 Task: For heading Calibri with Bold.  font size for heading24,  'Change the font style of data to'Bell MT.  and font size to 16,  Change the alignment of both headline & data to Align middle & Align Center.  In the sheet  Budget Analysis Toolbook
Action: Mouse moved to (150, 130)
Screenshot: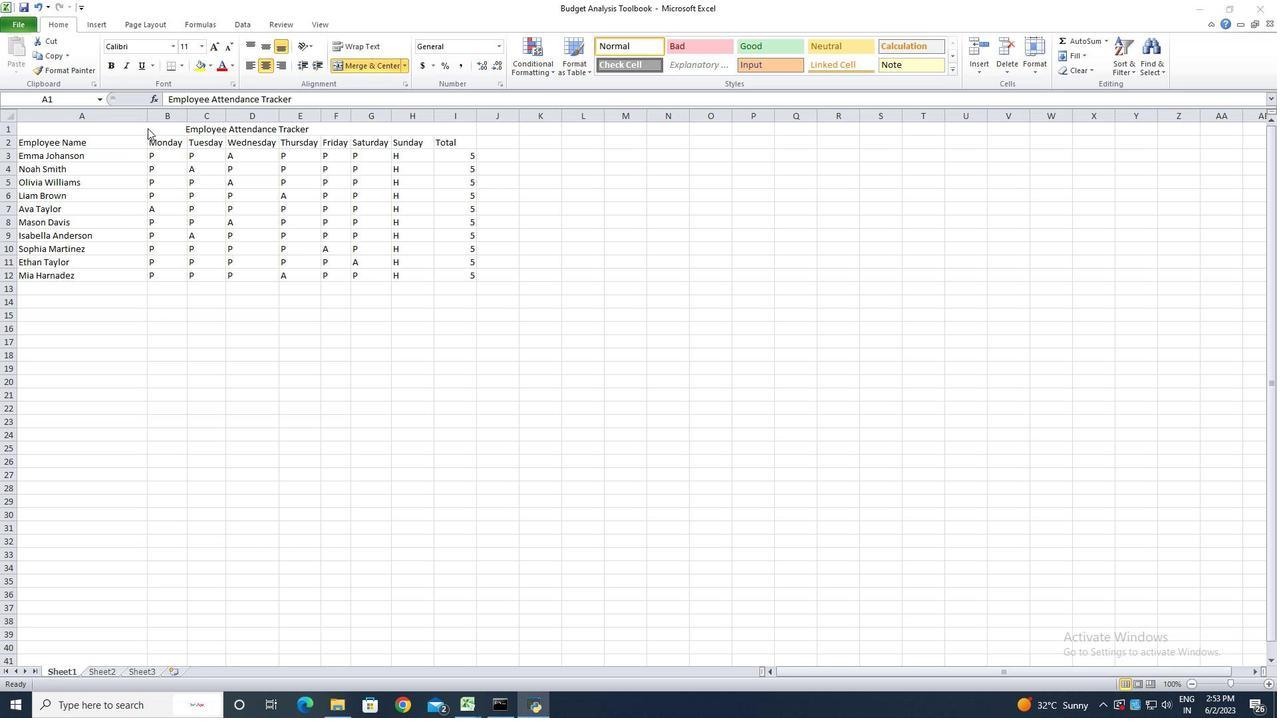 
Action: Mouse pressed left at (150, 130)
Screenshot: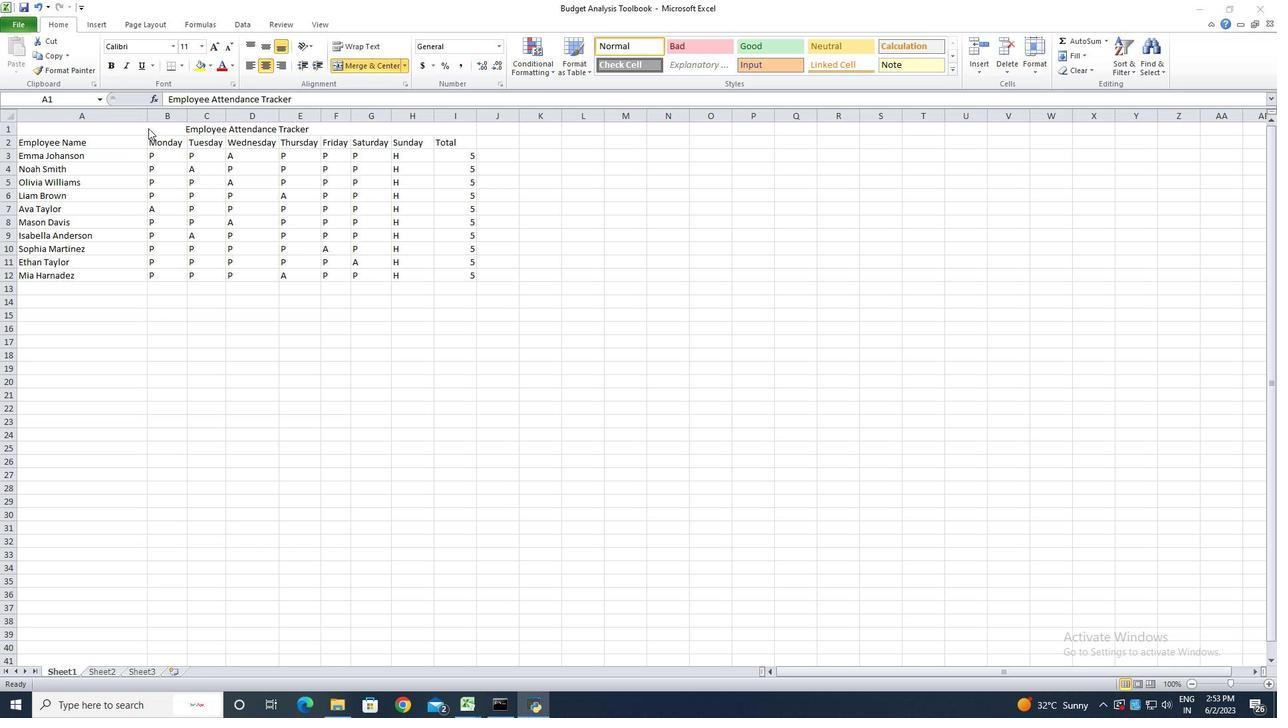 
Action: Mouse moved to (175, 45)
Screenshot: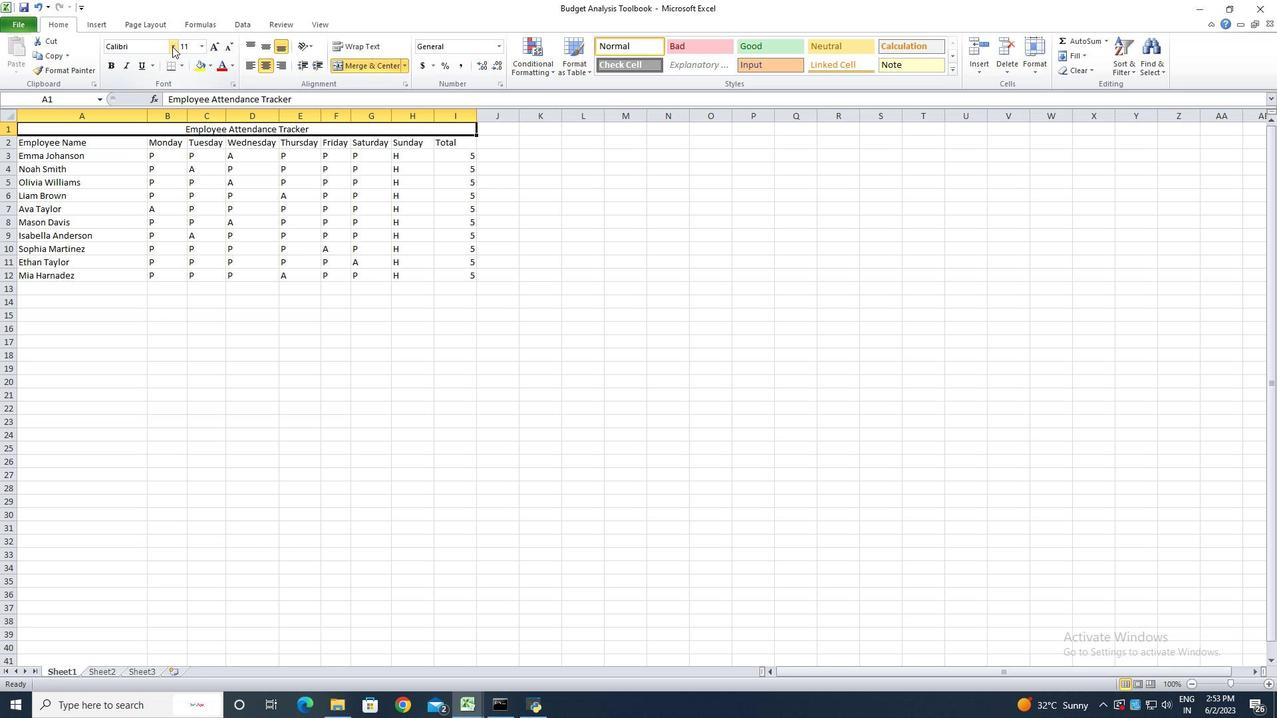 
Action: Mouse pressed left at (175, 45)
Screenshot: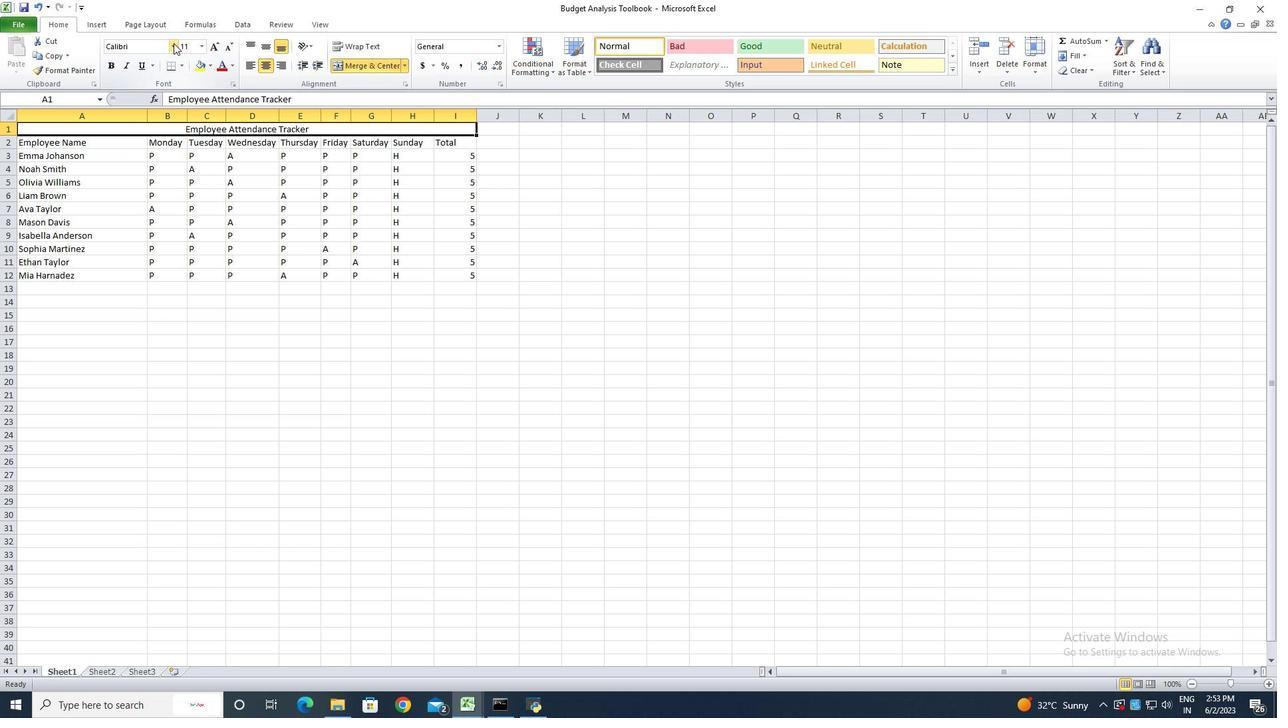 
Action: Mouse moved to (160, 93)
Screenshot: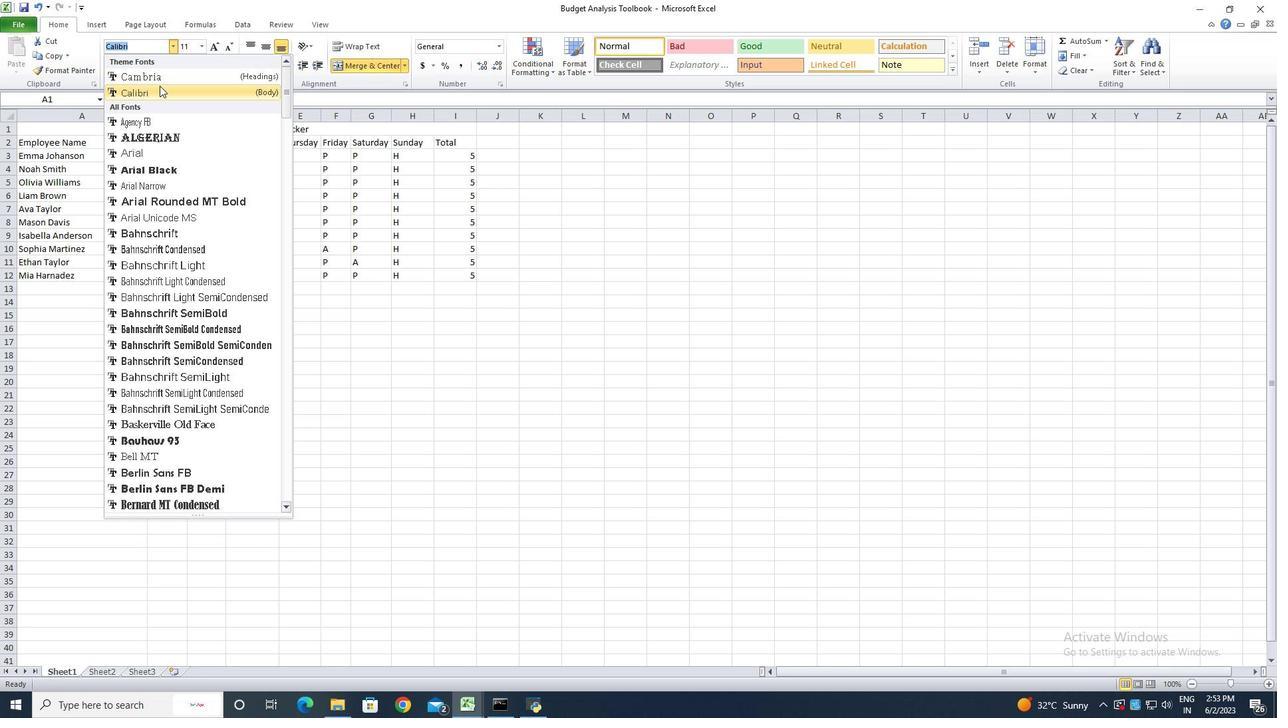 
Action: Mouse pressed left at (160, 93)
Screenshot: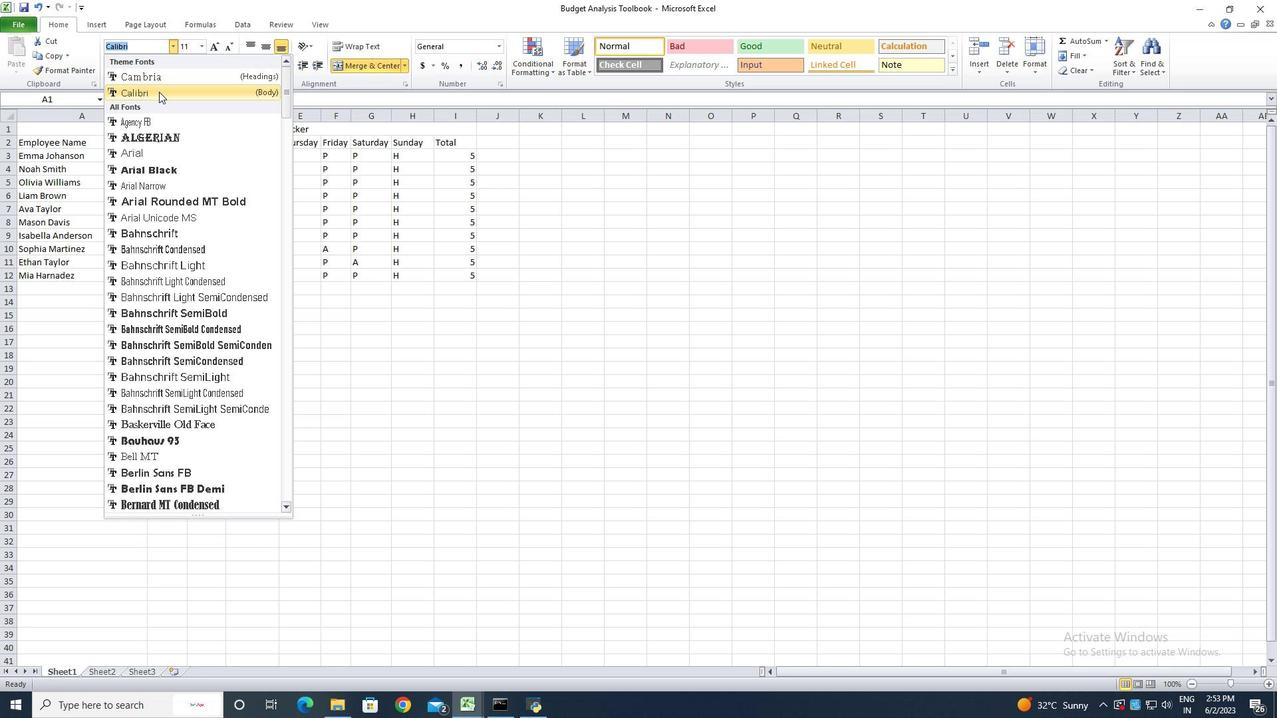 
Action: Mouse moved to (116, 71)
Screenshot: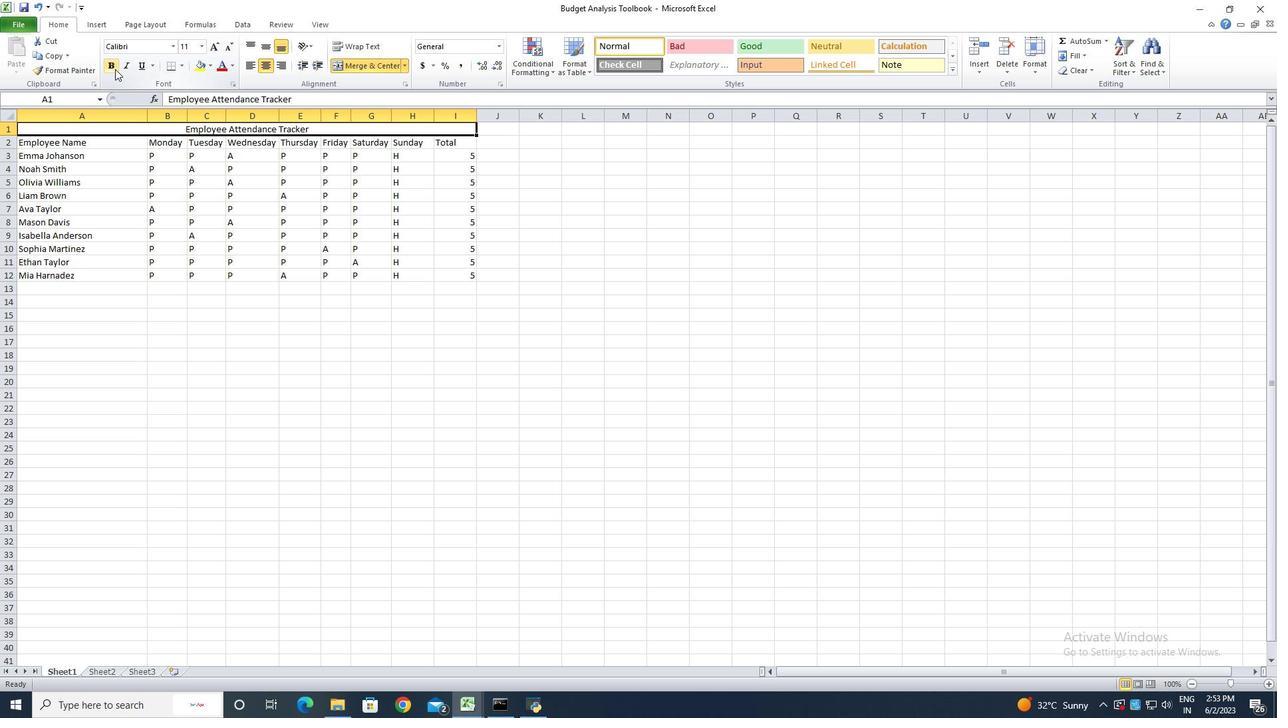 
Action: Mouse pressed left at (116, 71)
Screenshot: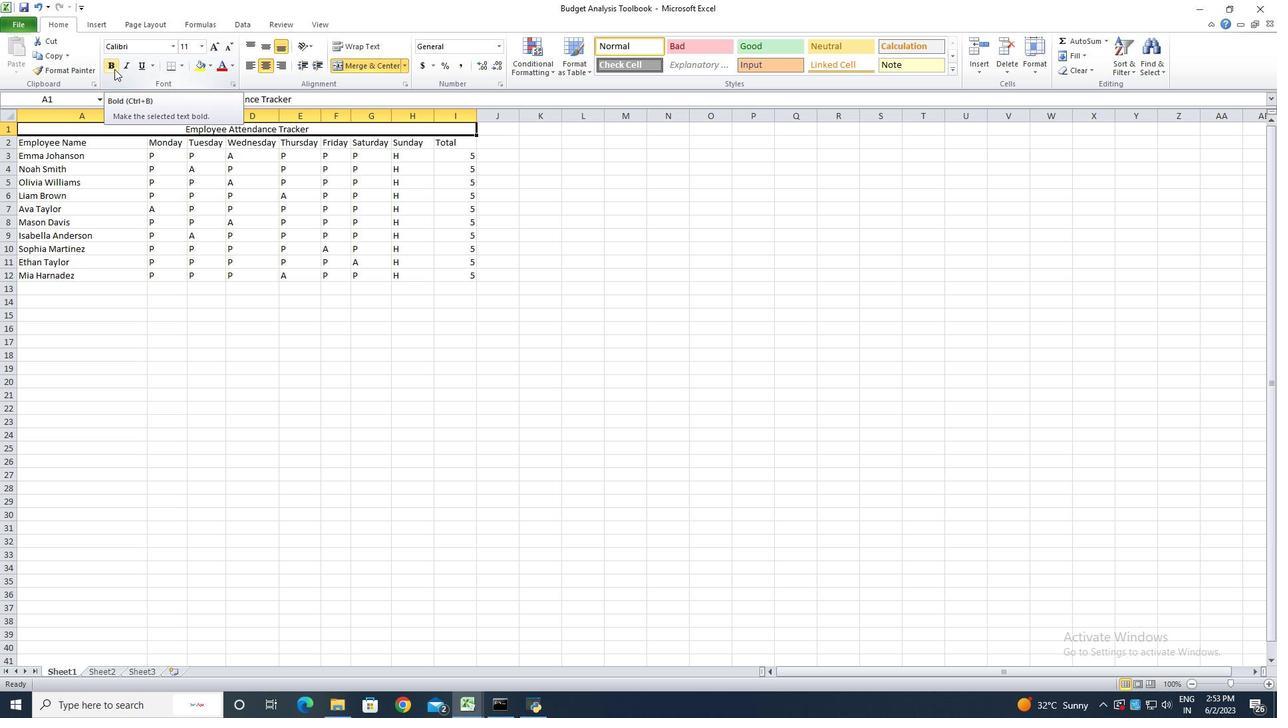 
Action: Mouse moved to (218, 49)
Screenshot: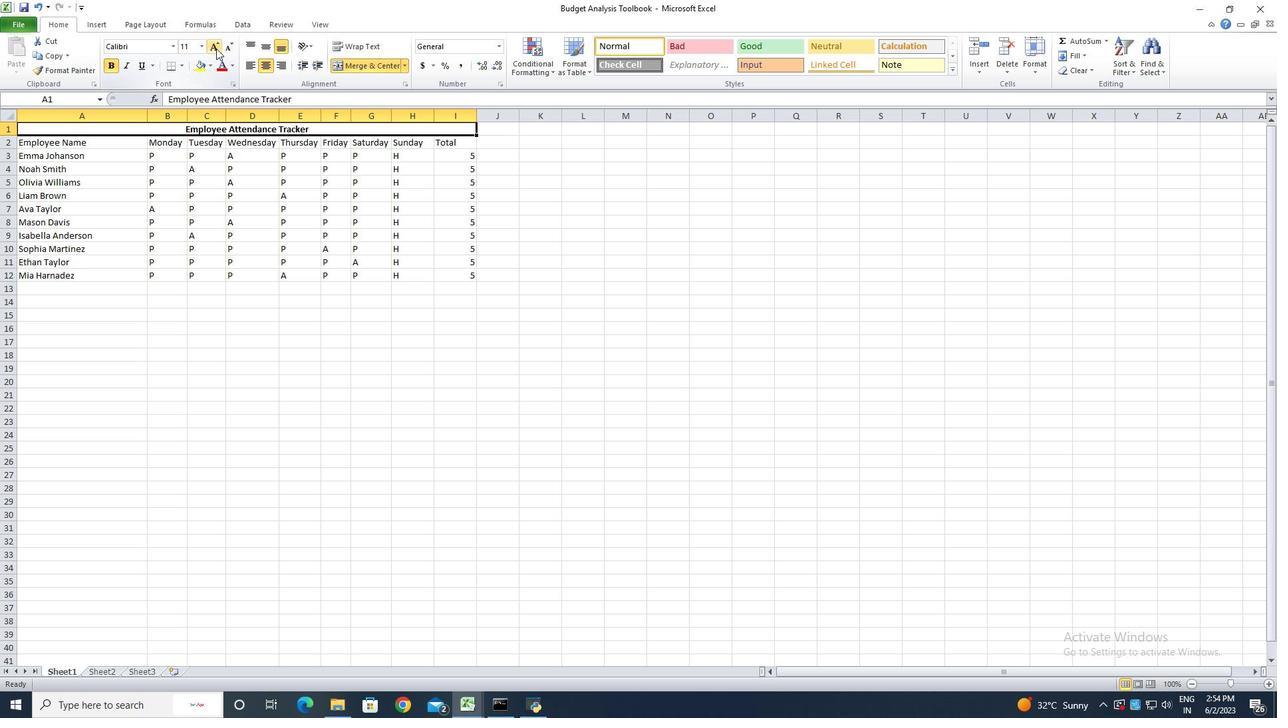 
Action: Mouse pressed left at (218, 49)
Screenshot: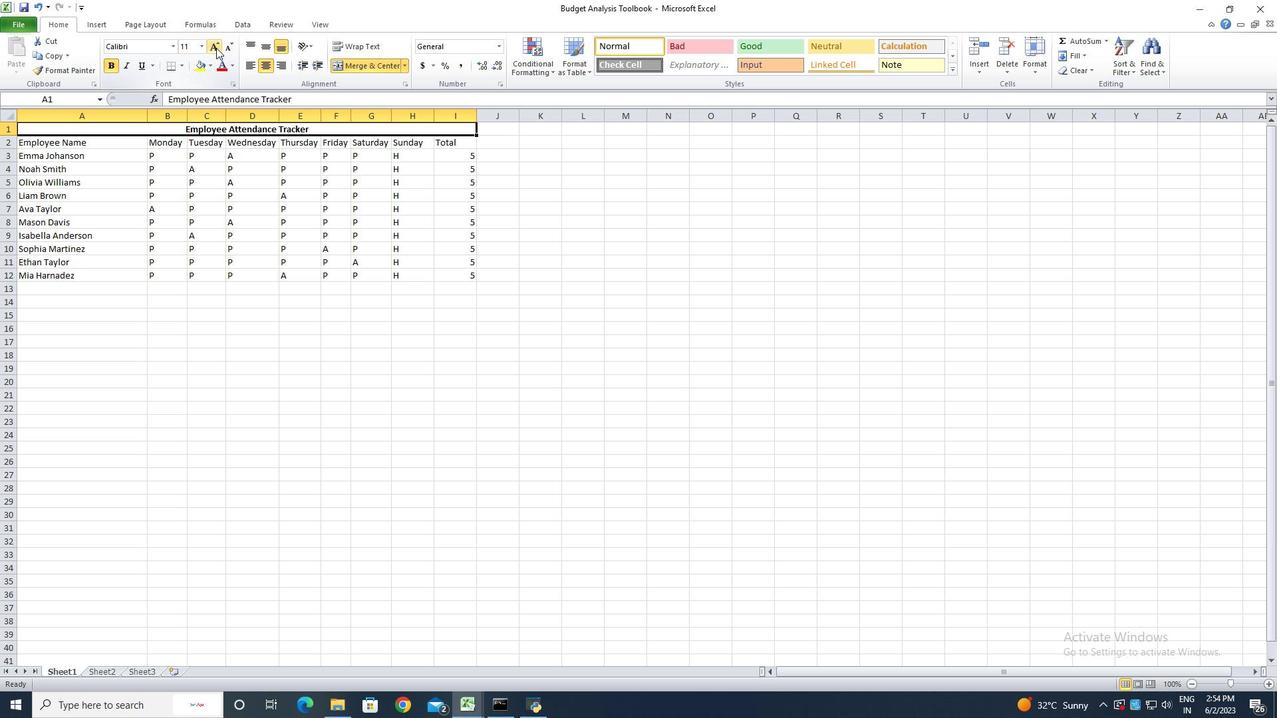 
Action: Mouse pressed left at (218, 49)
Screenshot: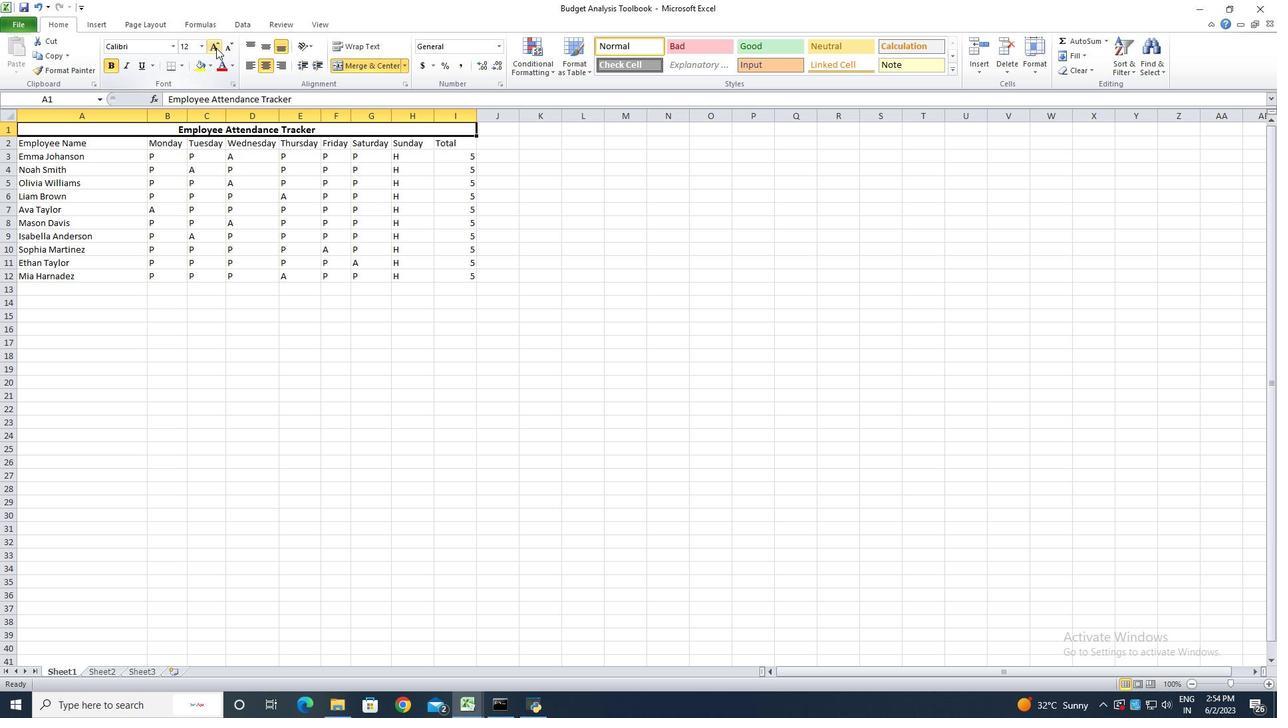 
Action: Mouse pressed left at (218, 49)
Screenshot: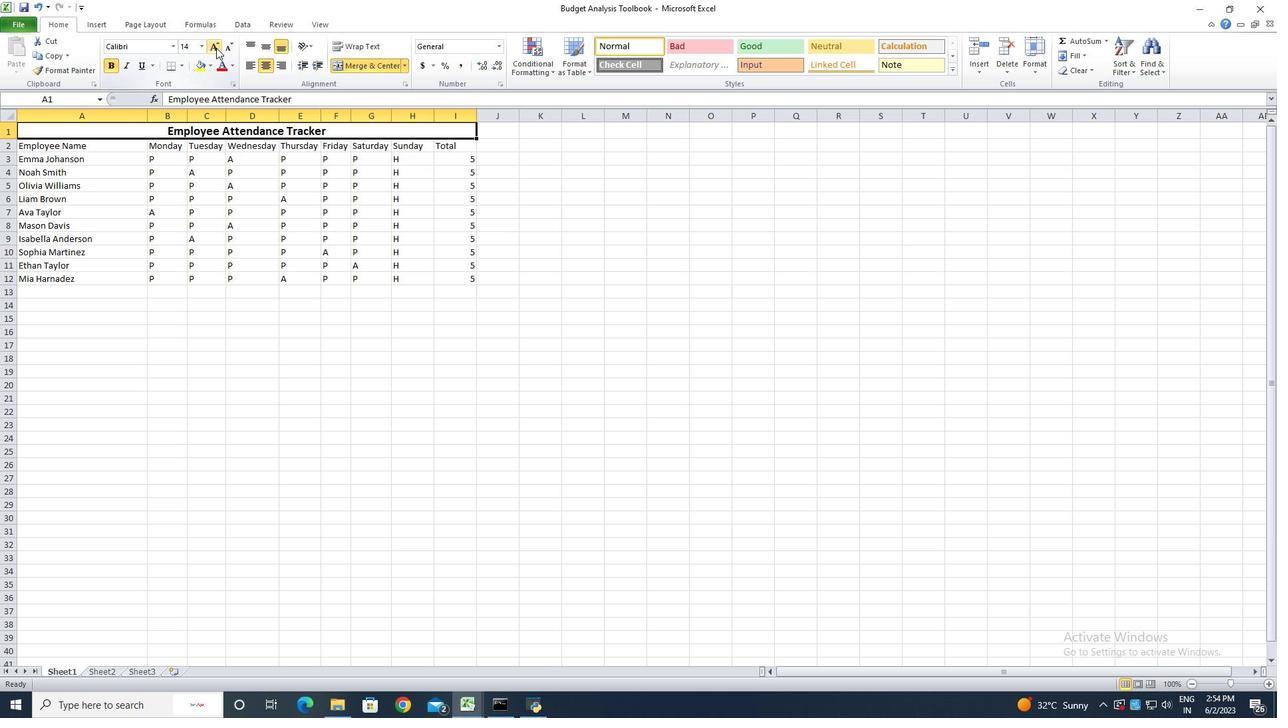 
Action: Mouse pressed left at (218, 49)
Screenshot: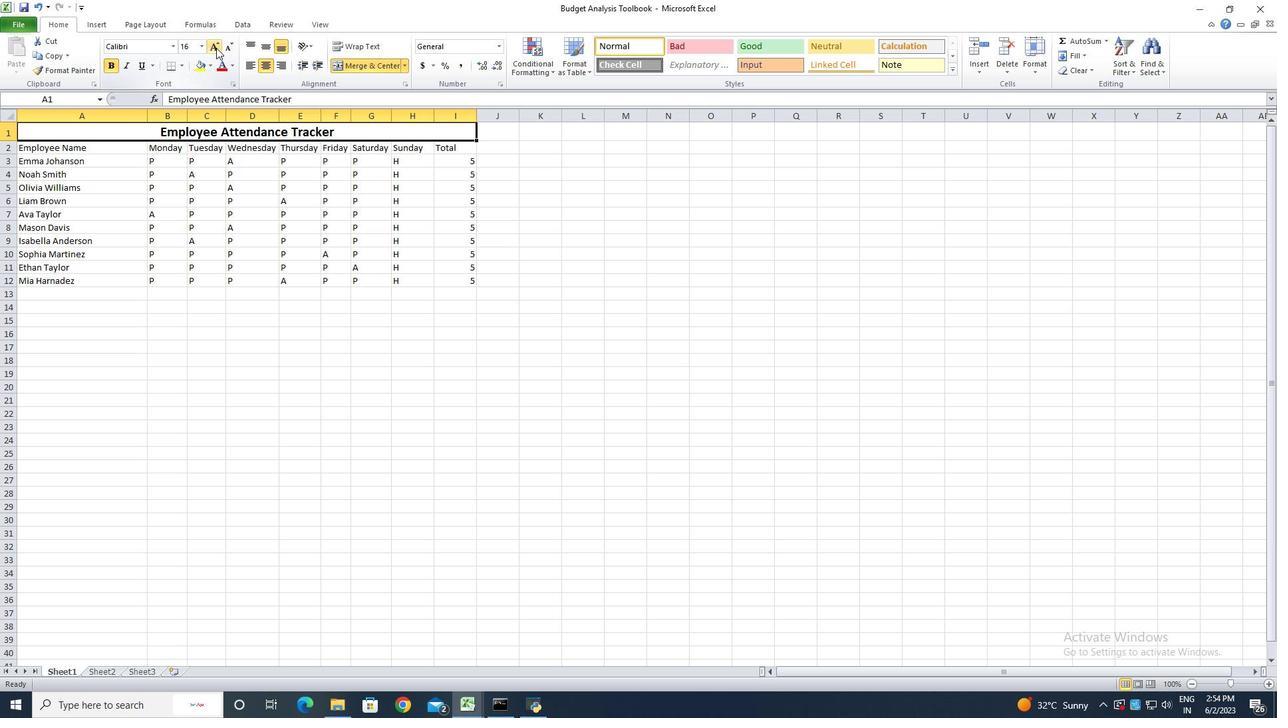 
Action: Mouse pressed left at (218, 49)
Screenshot: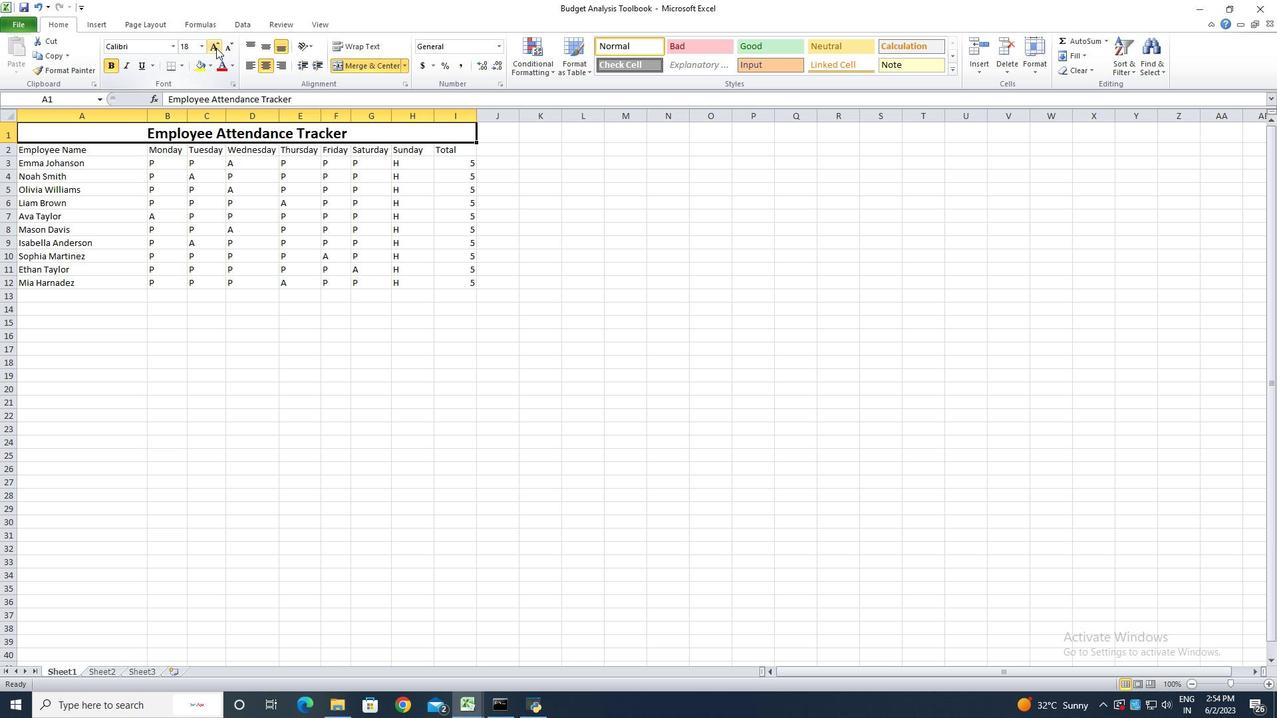 
Action: Mouse pressed left at (218, 49)
Screenshot: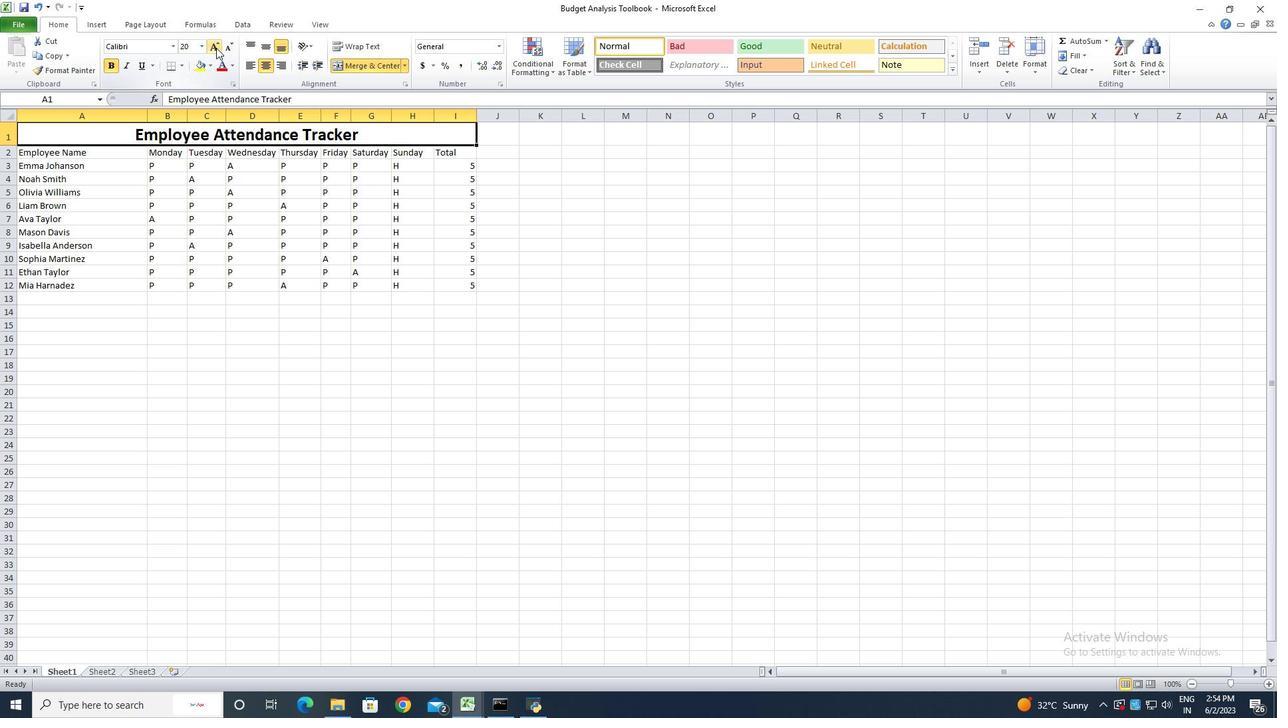 
Action: Mouse pressed left at (218, 49)
Screenshot: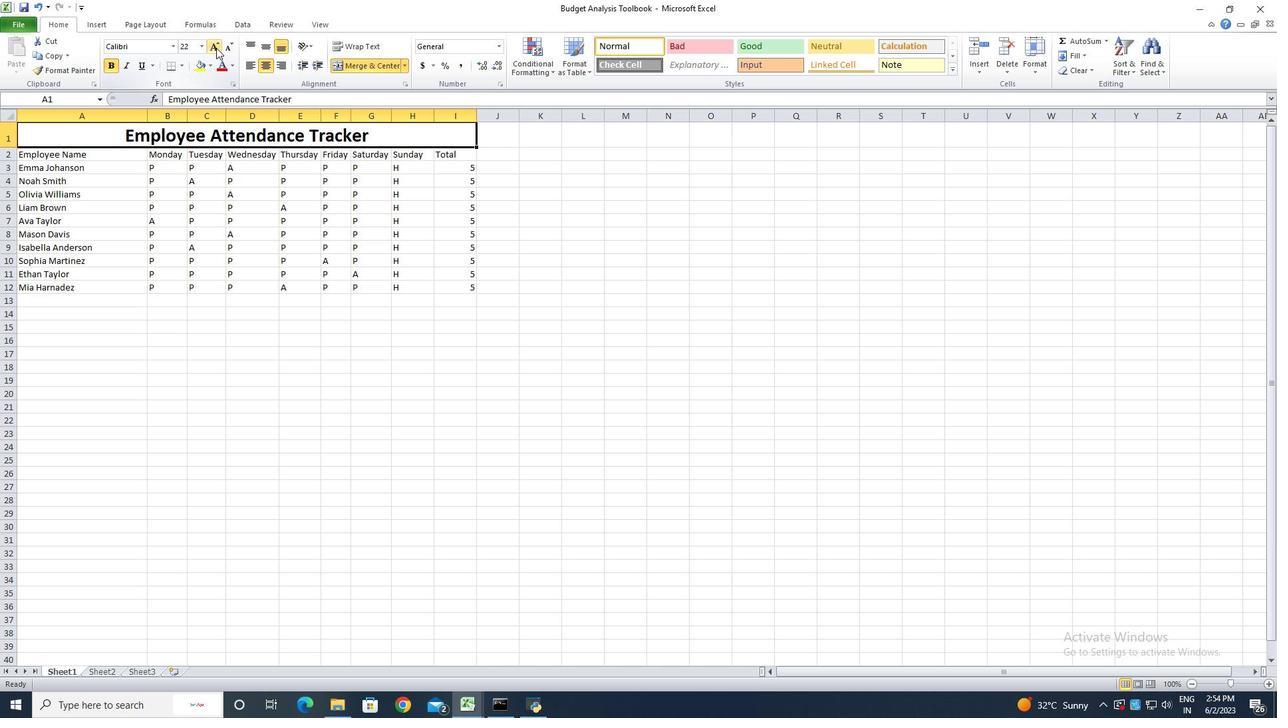 
Action: Mouse moved to (184, 421)
Screenshot: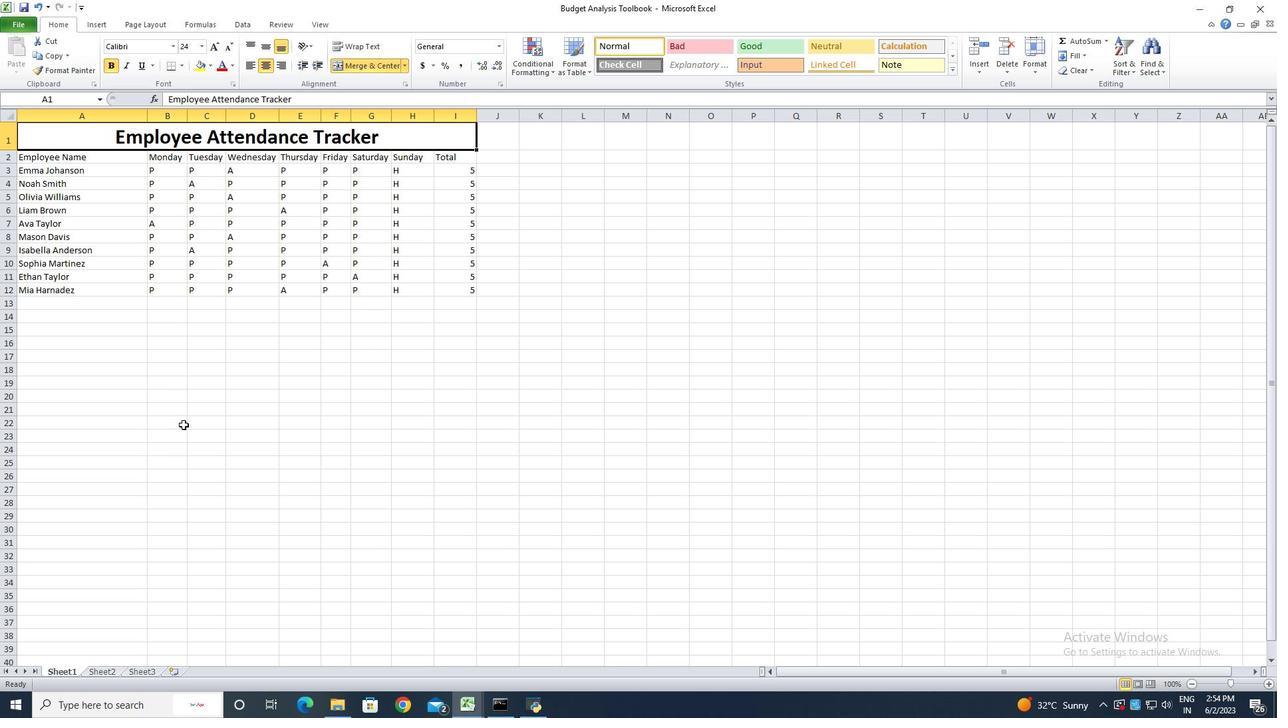 
Action: Mouse pressed left at (184, 421)
Screenshot: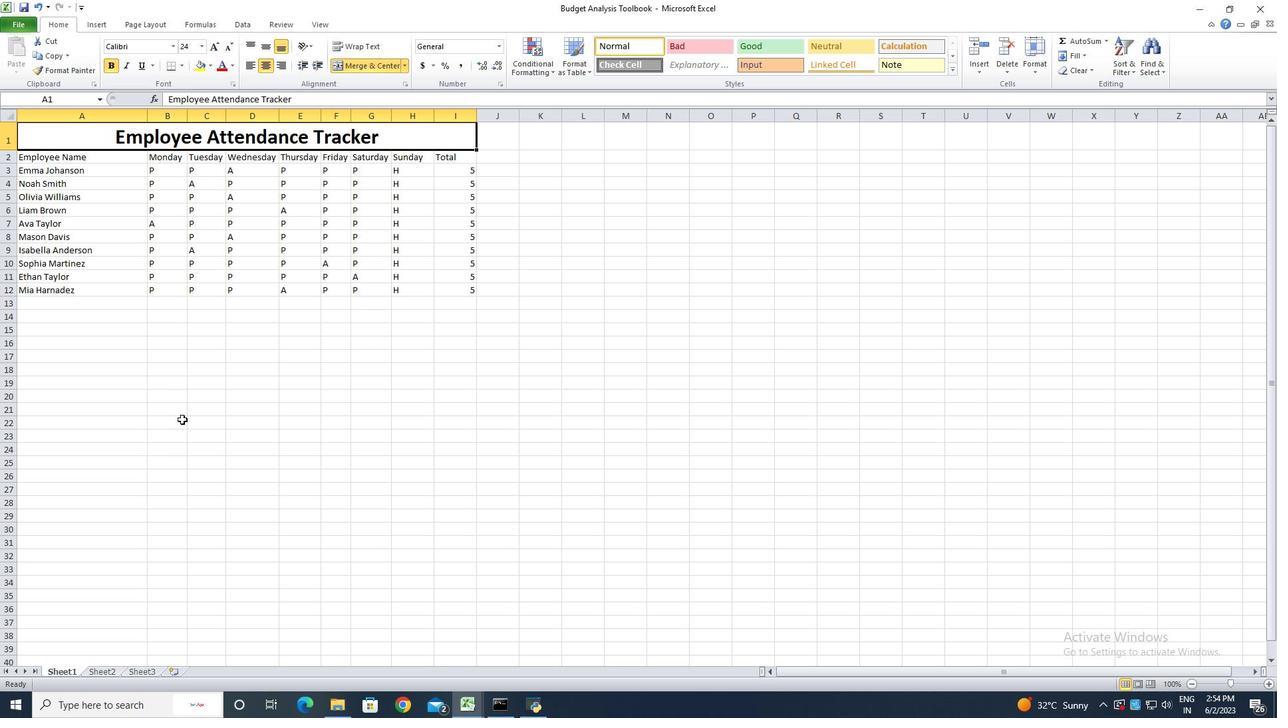 
Action: Mouse moved to (65, 161)
Screenshot: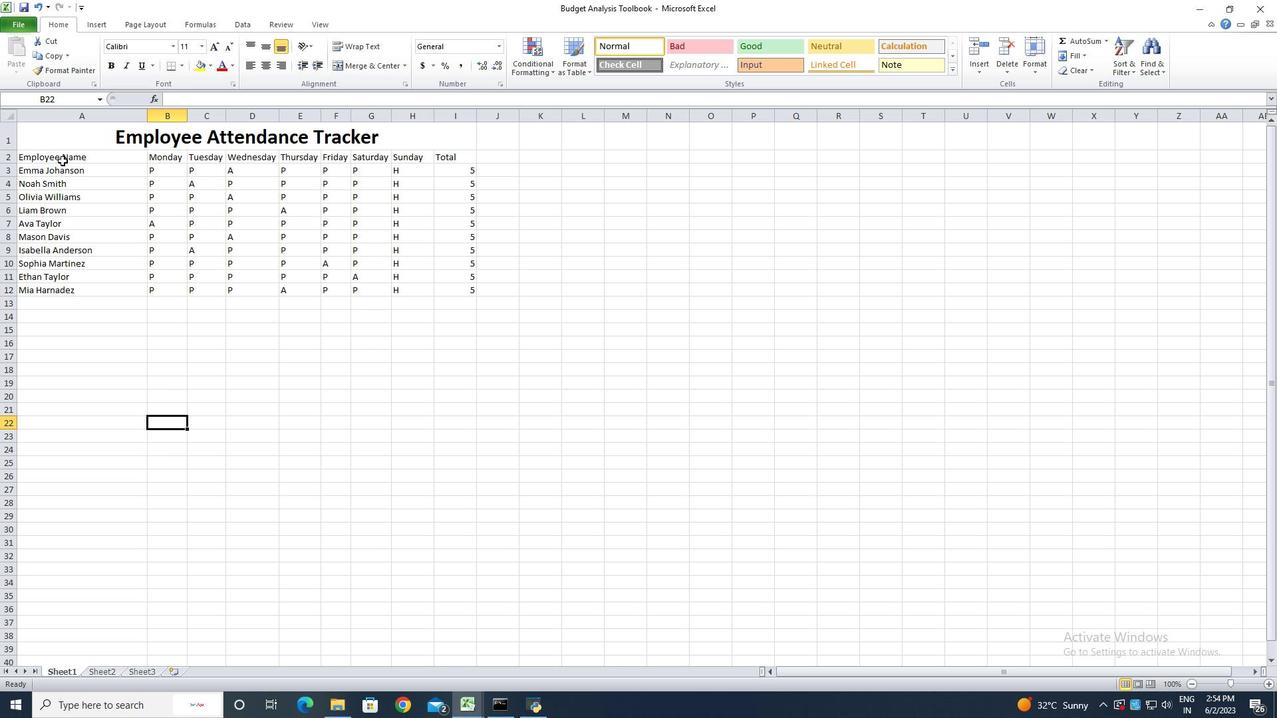 
Action: Mouse pressed left at (65, 161)
Screenshot: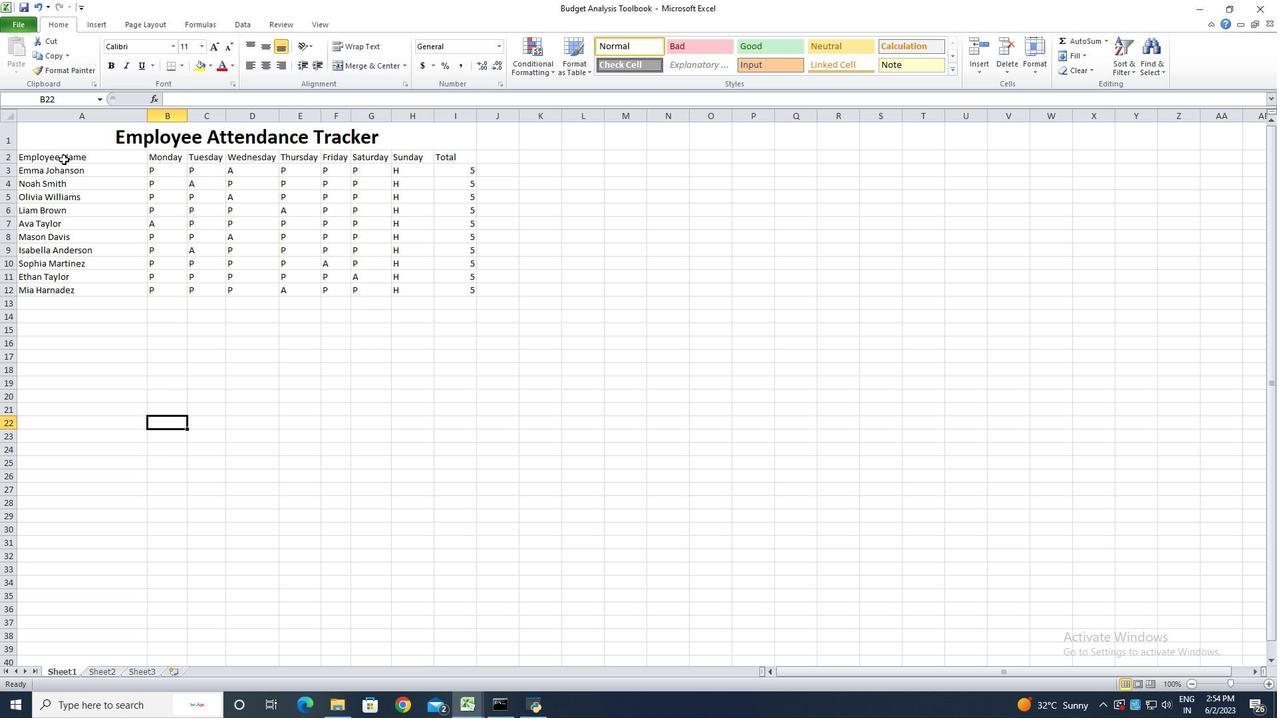 
Action: Mouse moved to (172, 53)
Screenshot: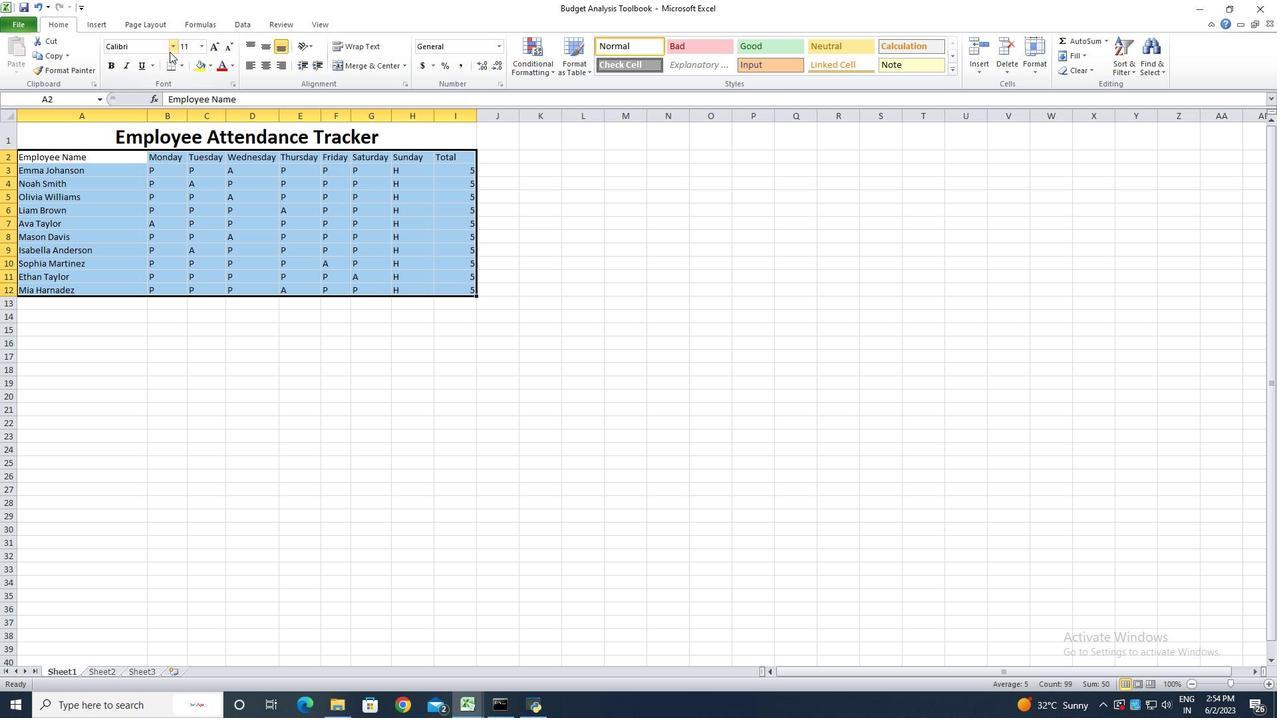 
Action: Mouse pressed left at (172, 53)
Screenshot: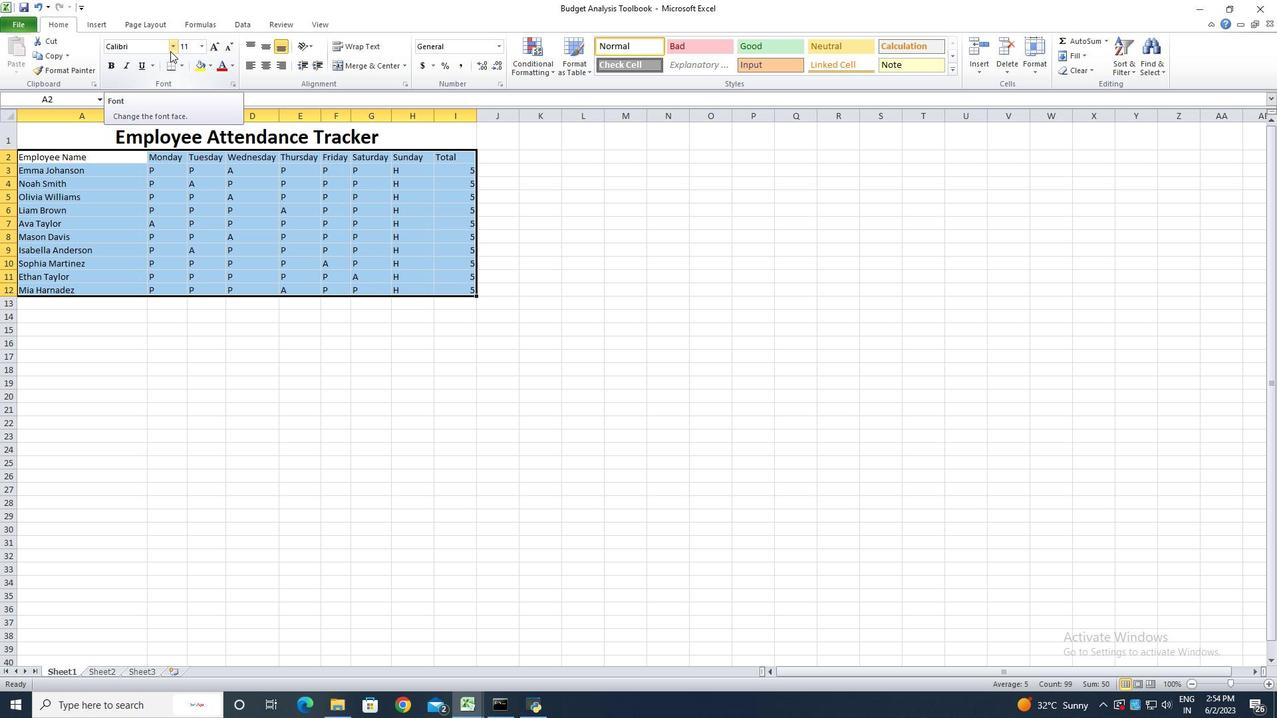 
Action: Mouse moved to (154, 458)
Screenshot: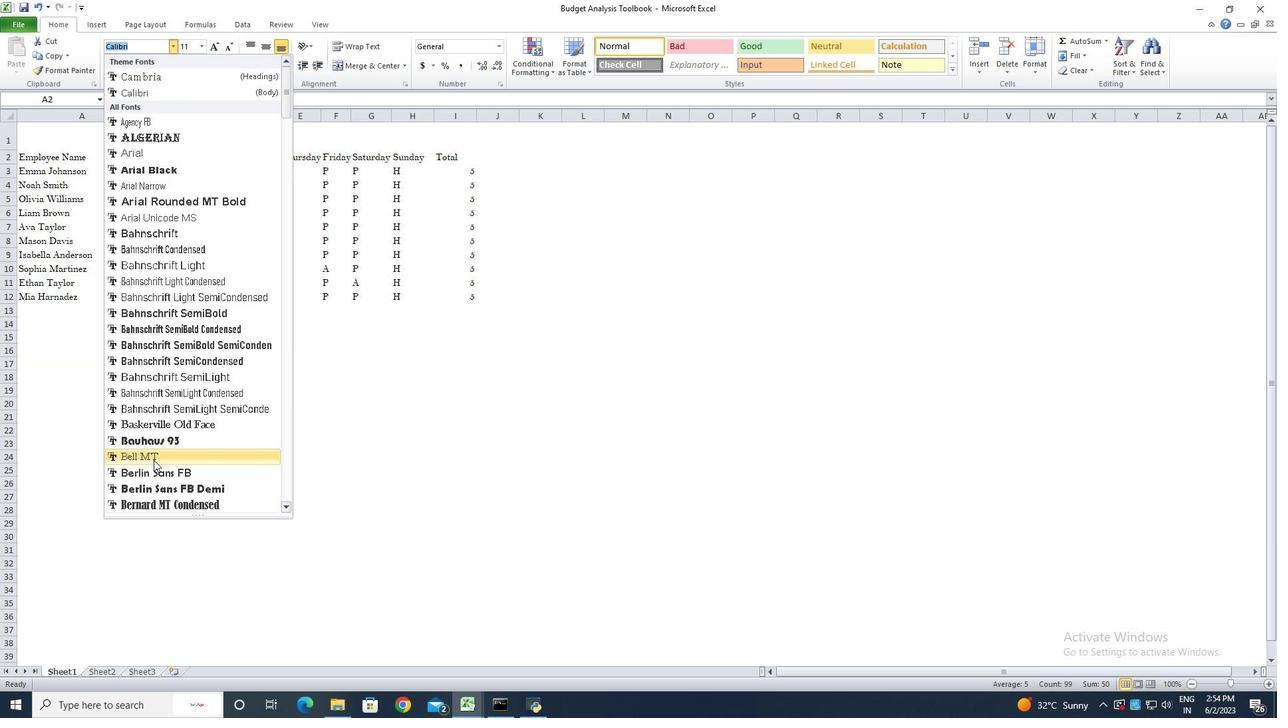 
Action: Mouse pressed left at (154, 458)
Screenshot: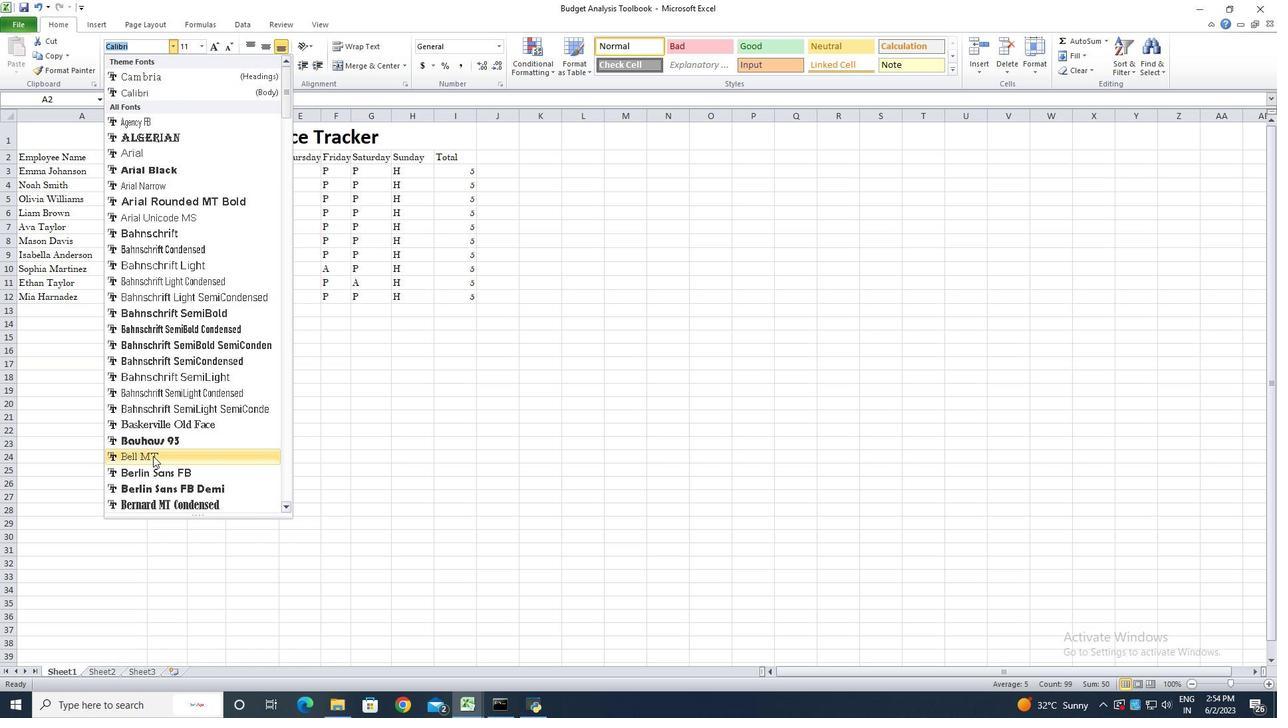 
Action: Mouse moved to (222, 48)
Screenshot: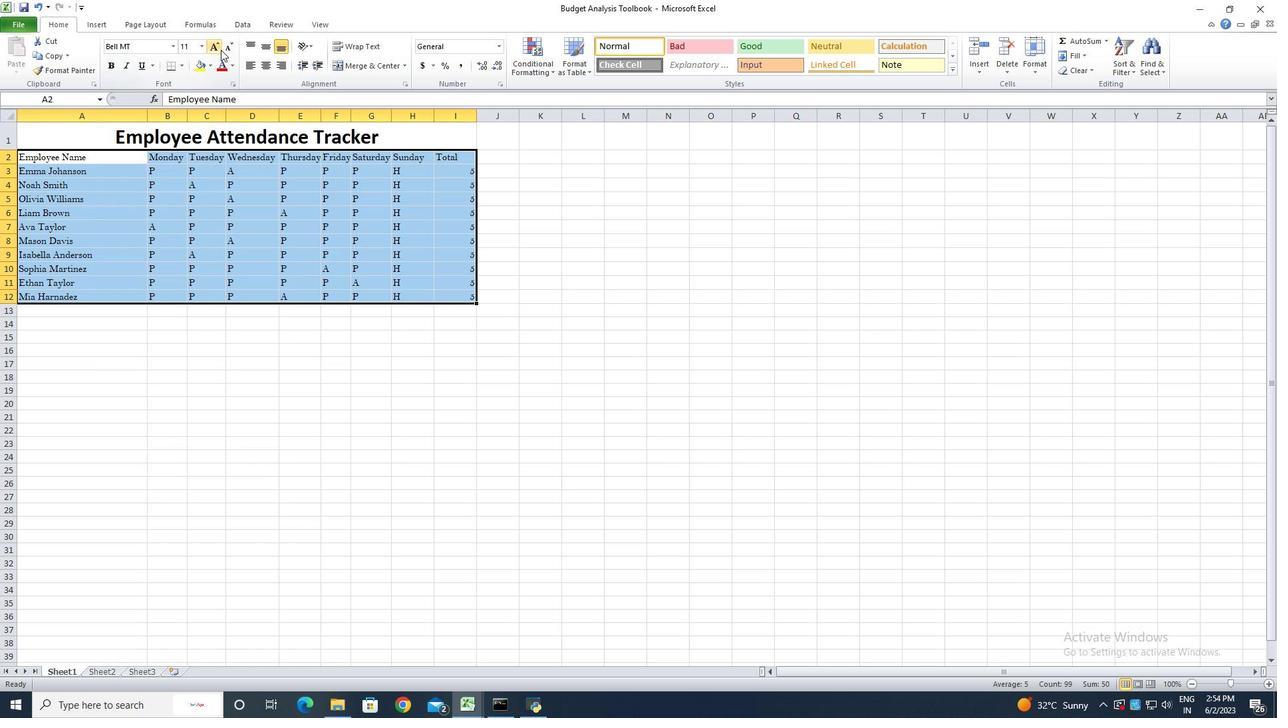 
Action: Mouse pressed left at (222, 48)
Screenshot: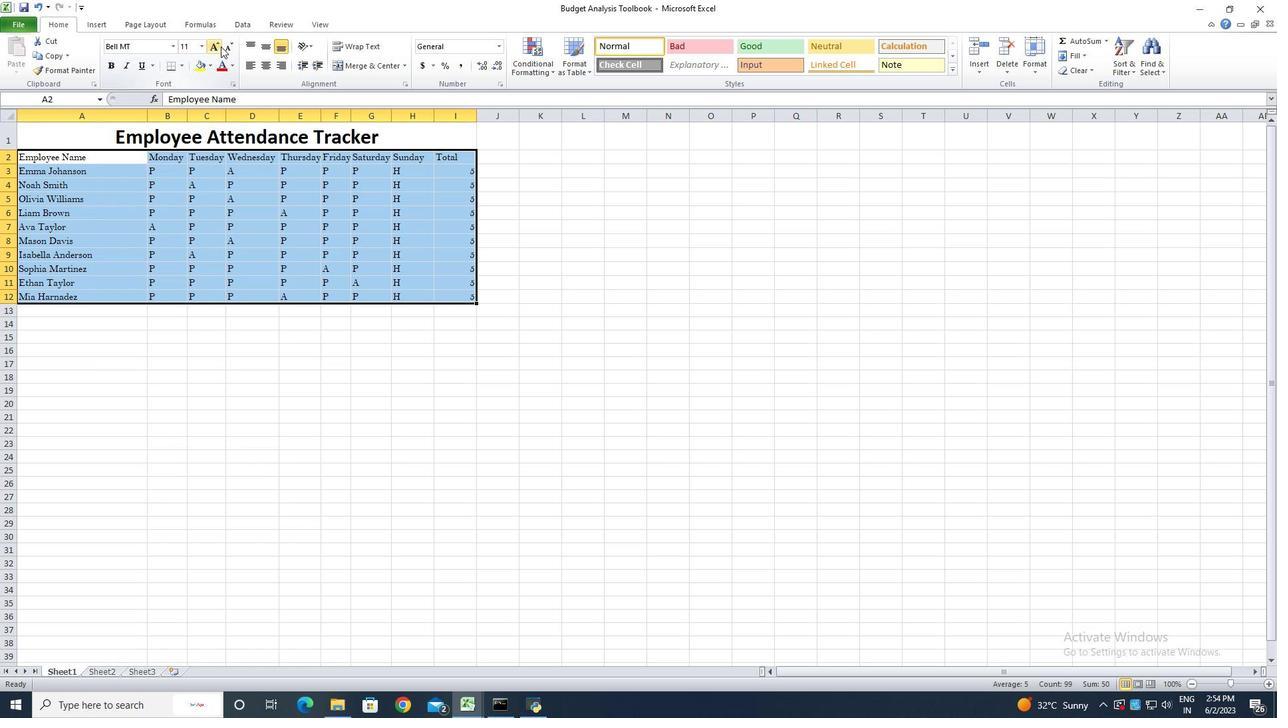 
Action: Mouse pressed left at (222, 48)
Screenshot: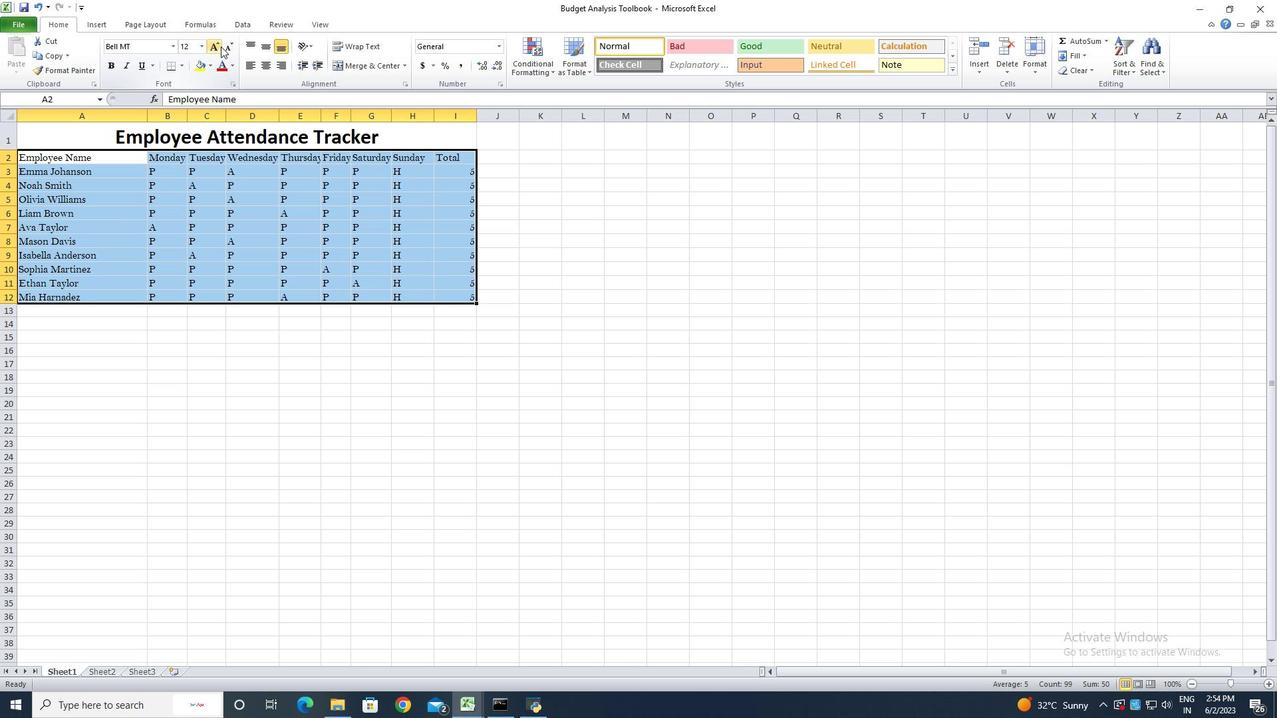 
Action: Mouse pressed left at (222, 48)
Screenshot: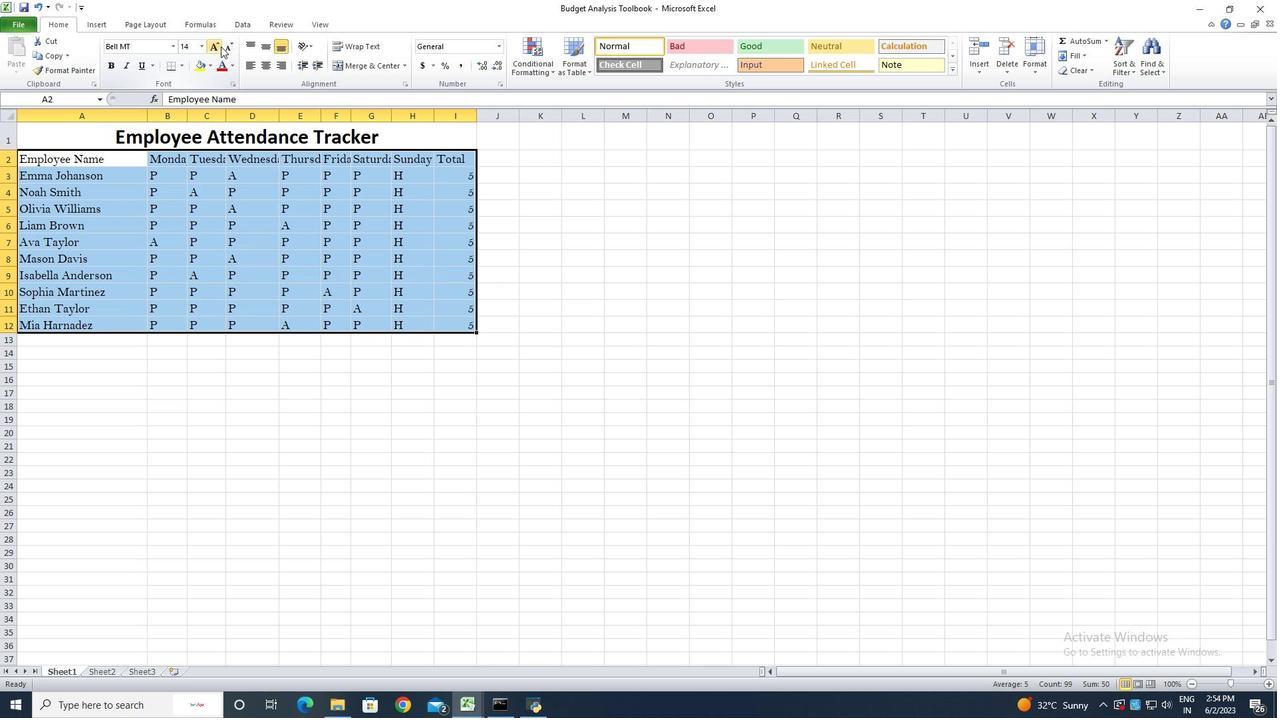 
Action: Mouse moved to (303, 435)
Screenshot: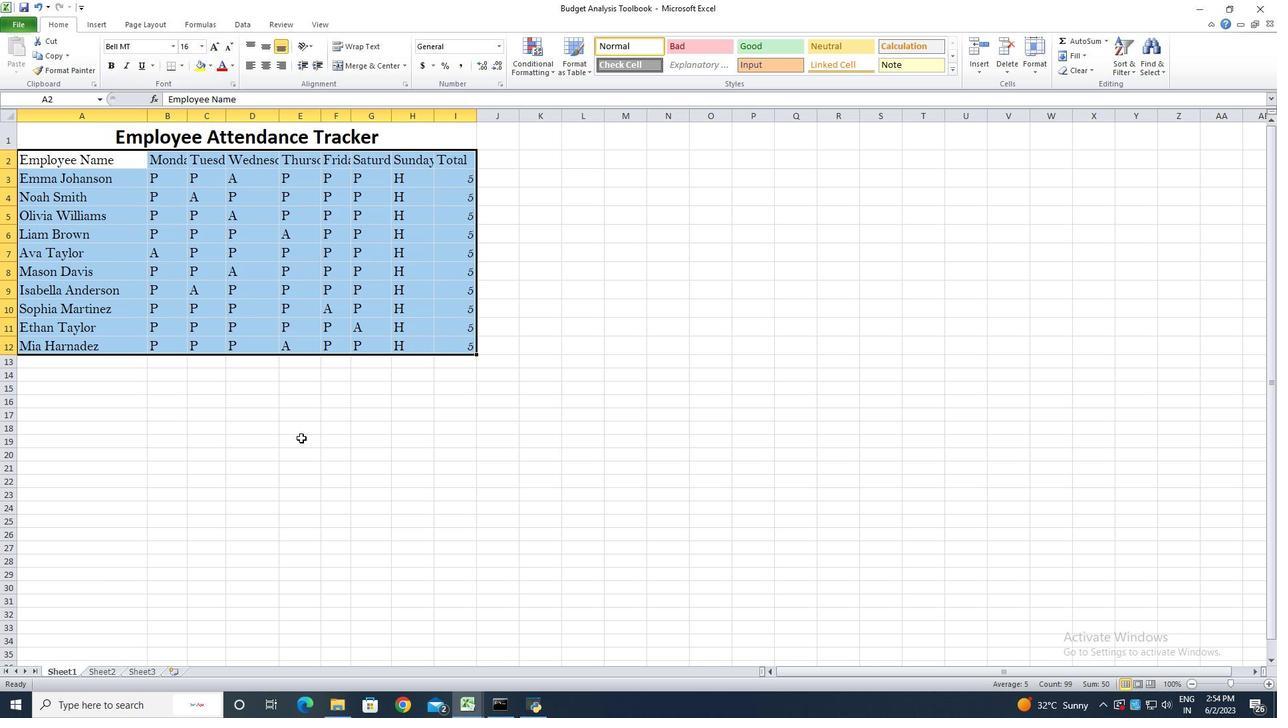 
Action: Mouse pressed left at (303, 435)
Screenshot: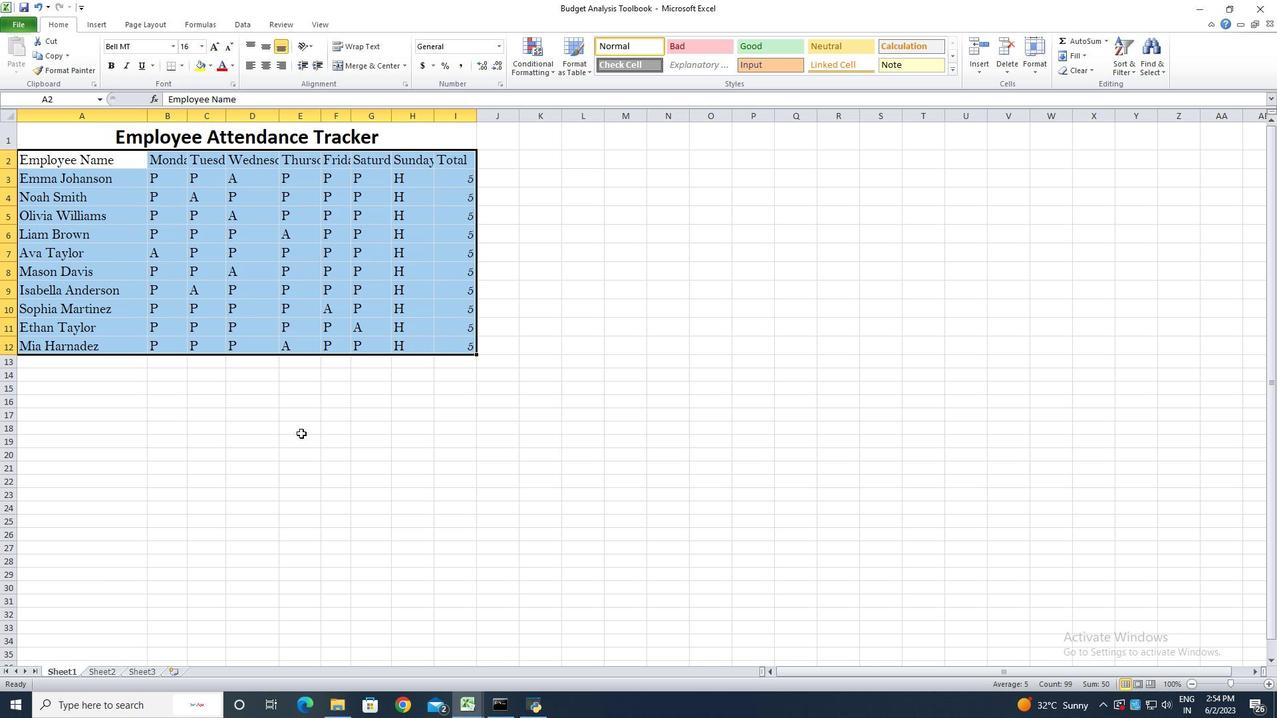 
Action: Mouse moved to (150, 119)
Screenshot: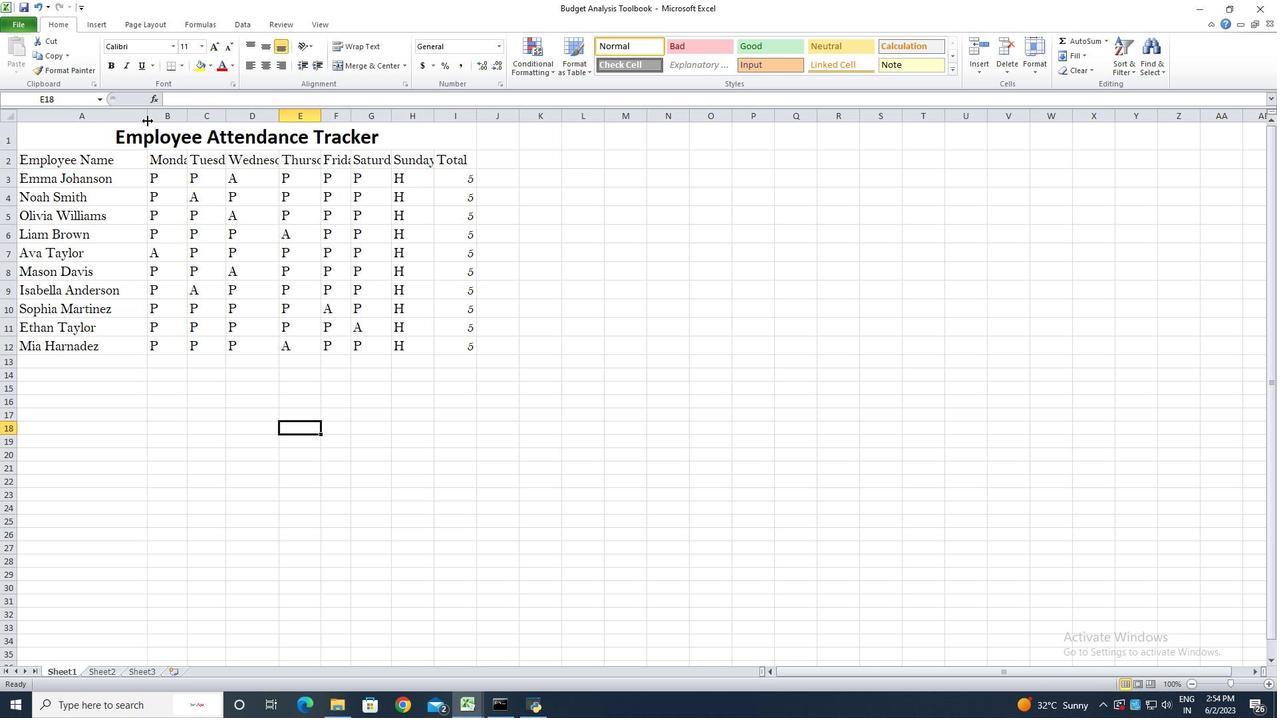 
Action: Mouse pressed left at (150, 119)
Screenshot: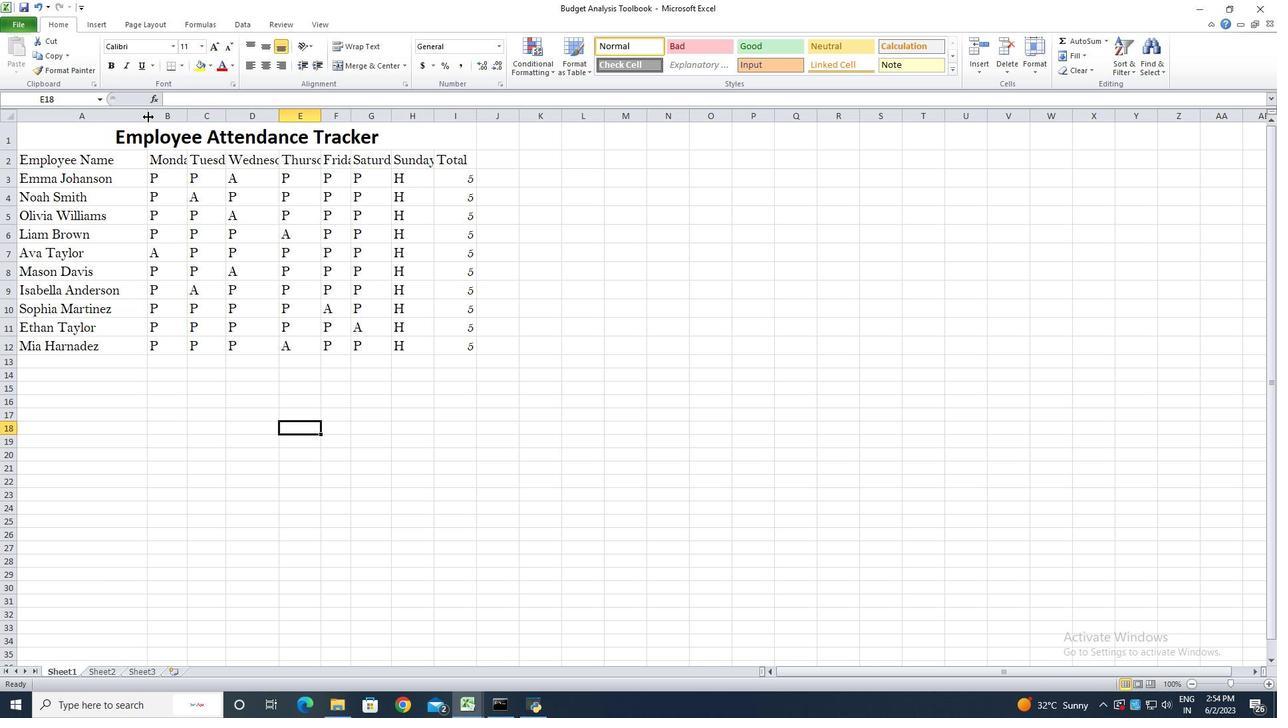 
Action: Mouse pressed left at (150, 119)
Screenshot: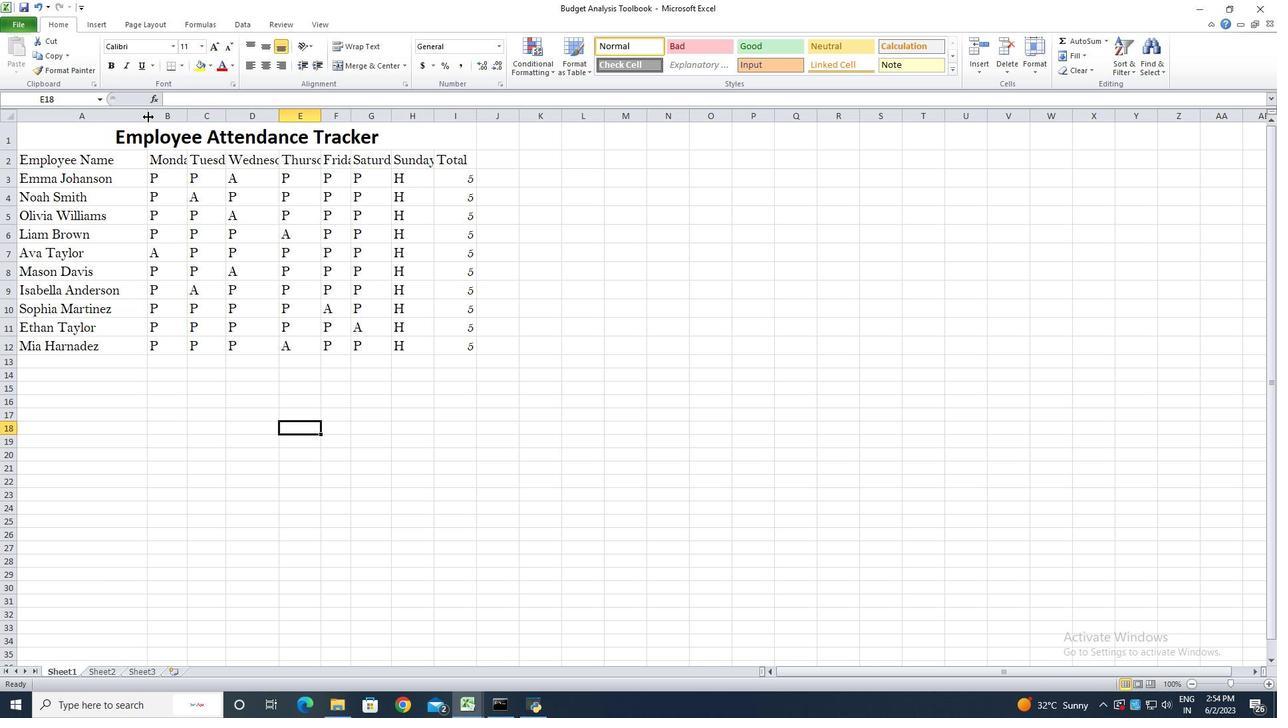 
Action: Mouse moved to (170, 119)
Screenshot: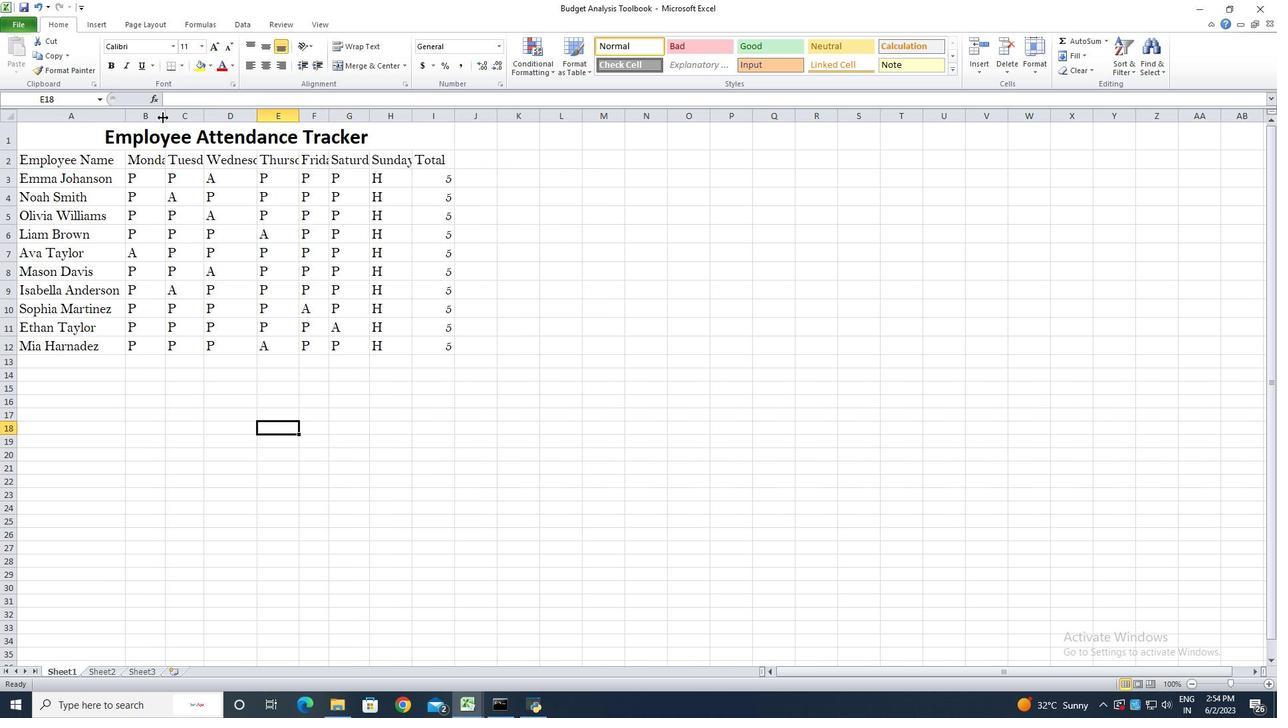 
Action: Mouse pressed left at (170, 119)
Screenshot: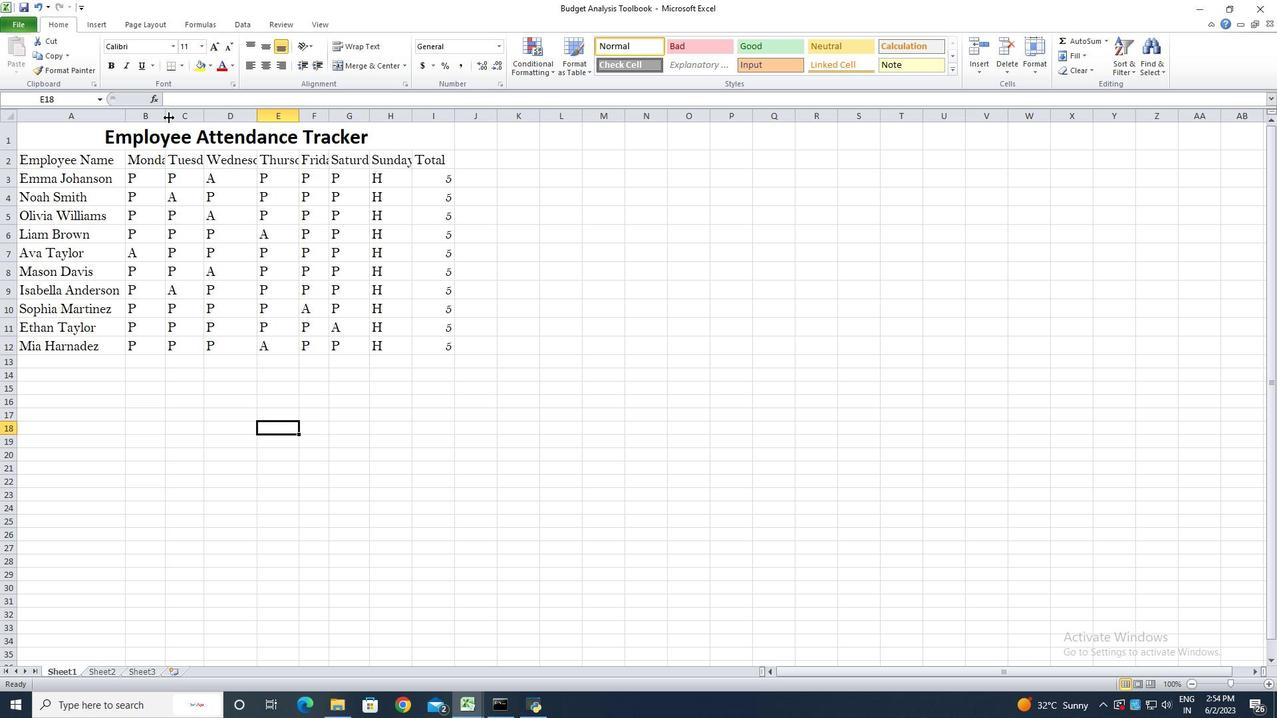 
Action: Mouse pressed left at (170, 119)
Screenshot: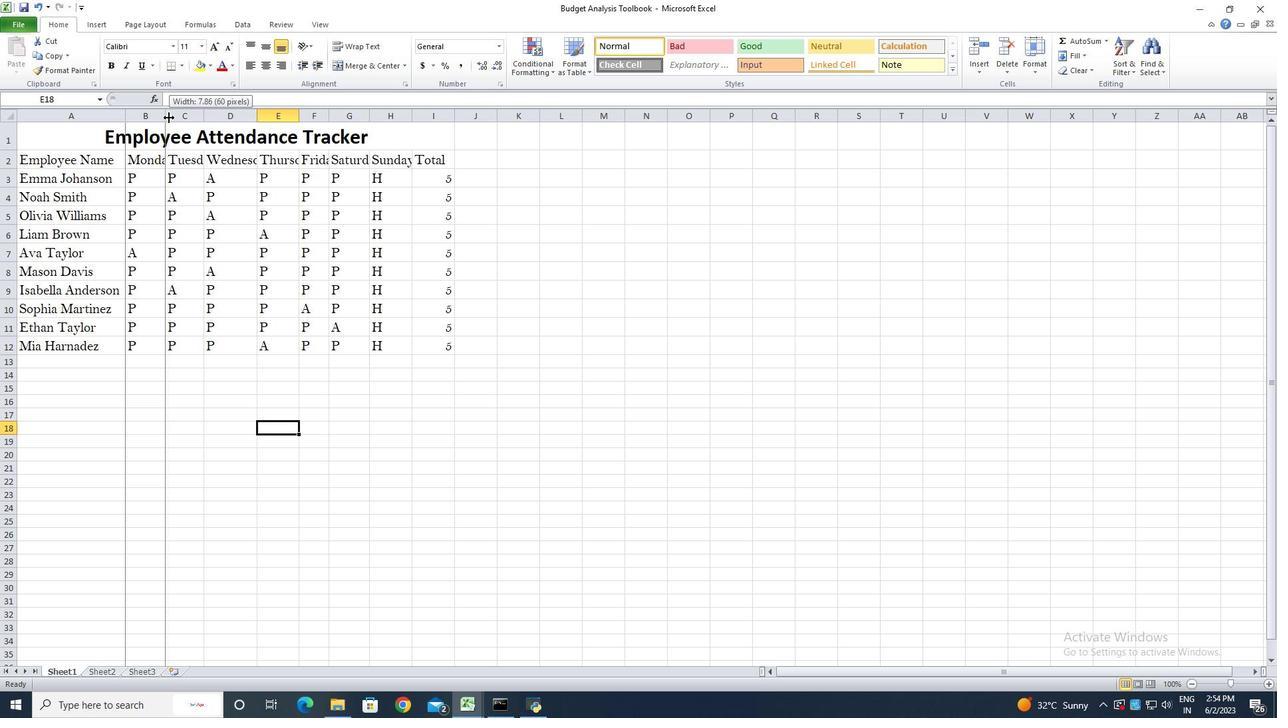 
Action: Mouse moved to (222, 121)
Screenshot: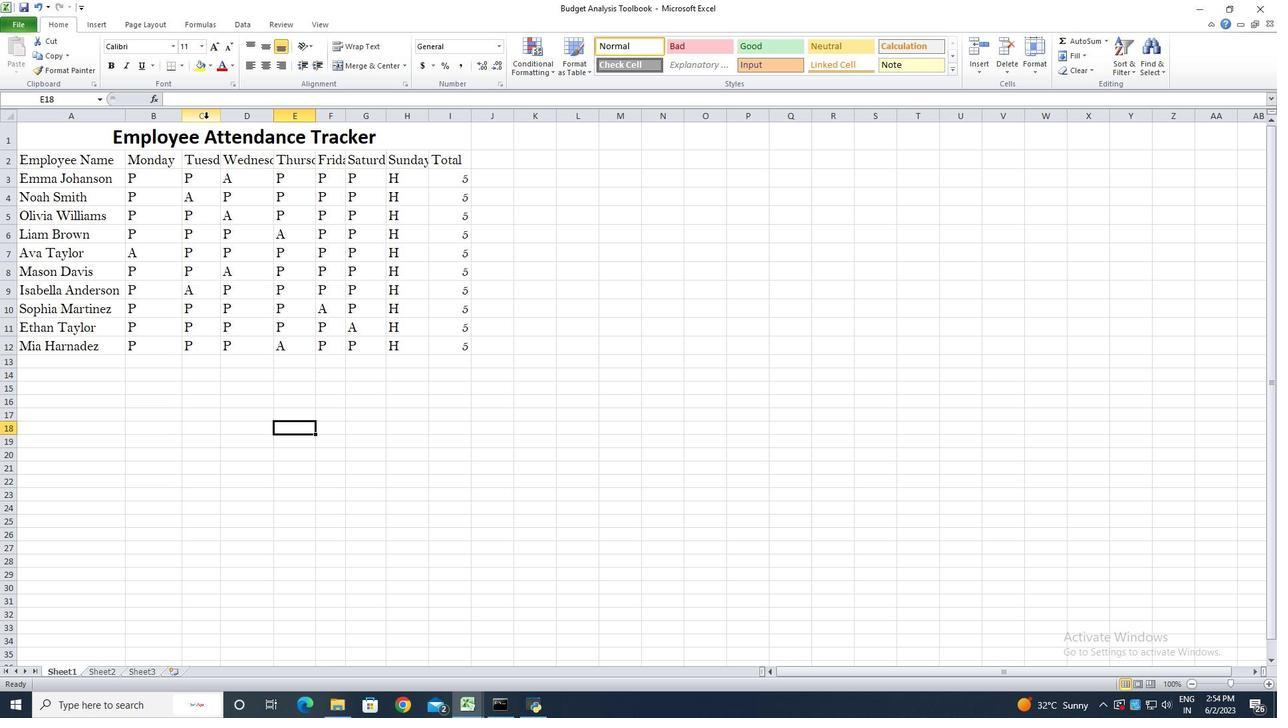 
Action: Mouse pressed left at (222, 121)
Screenshot: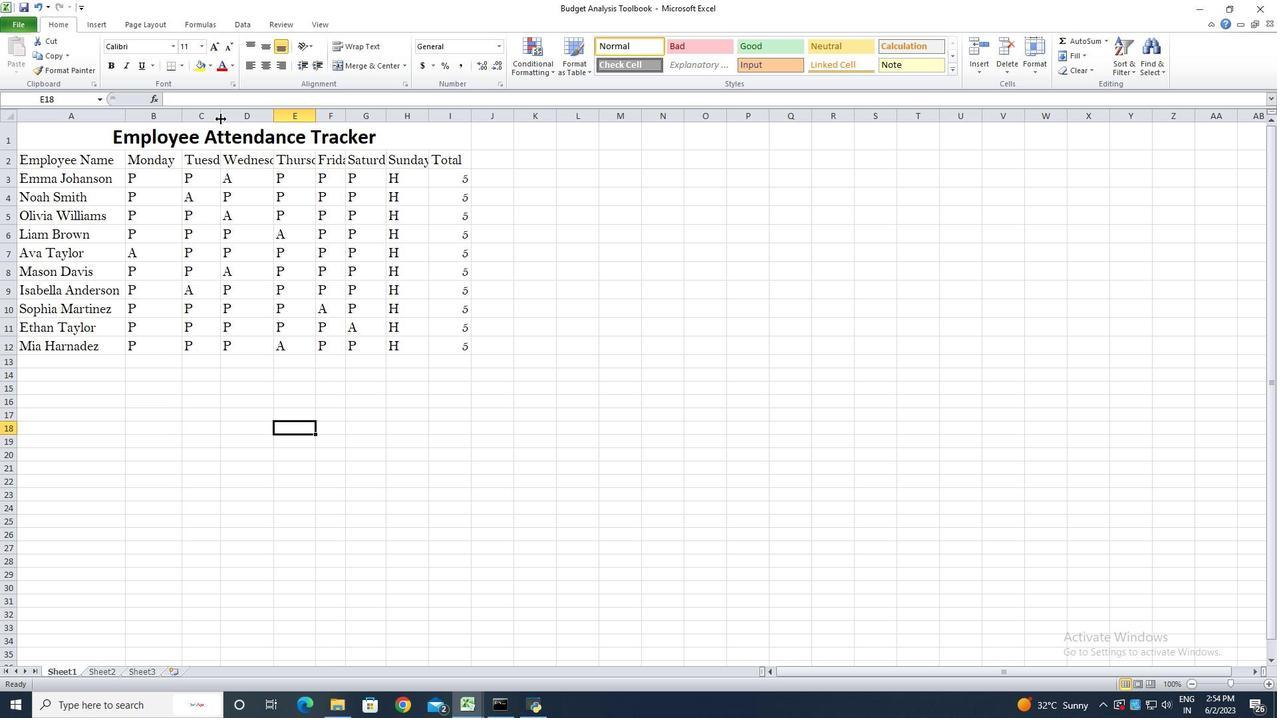 
Action: Mouse pressed left at (222, 121)
Screenshot: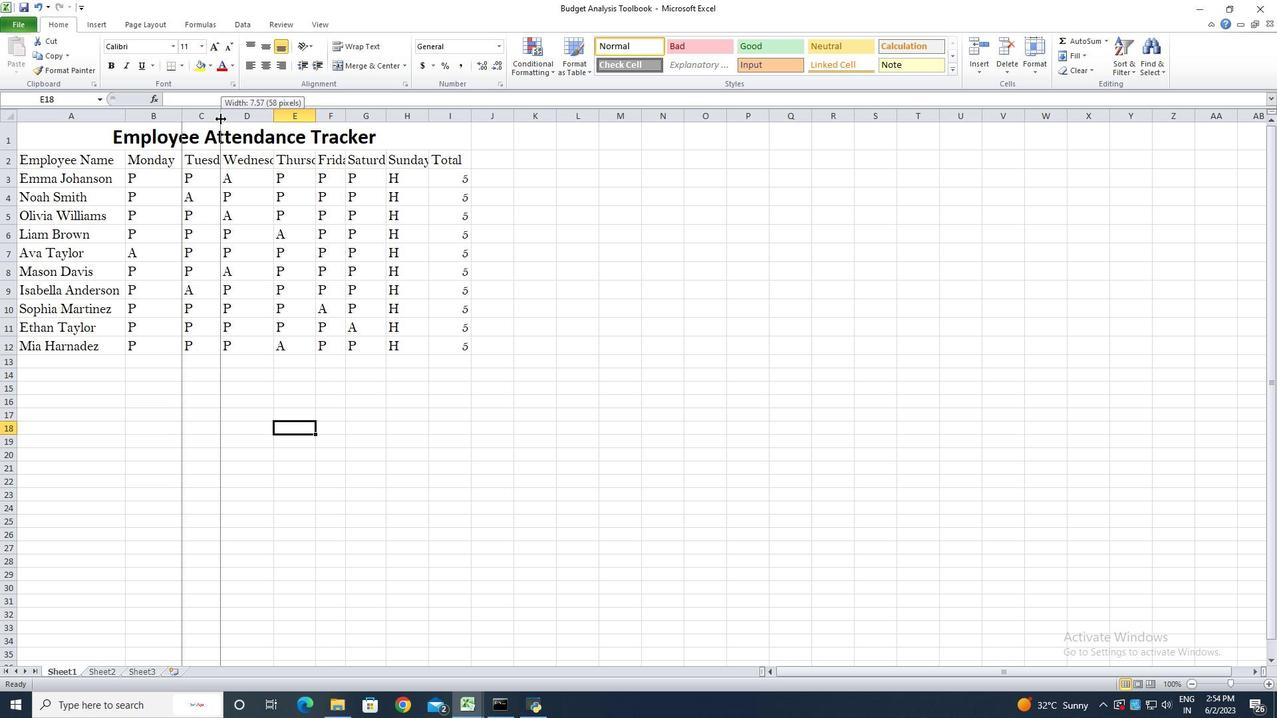 
Action: Mouse moved to (292, 120)
Screenshot: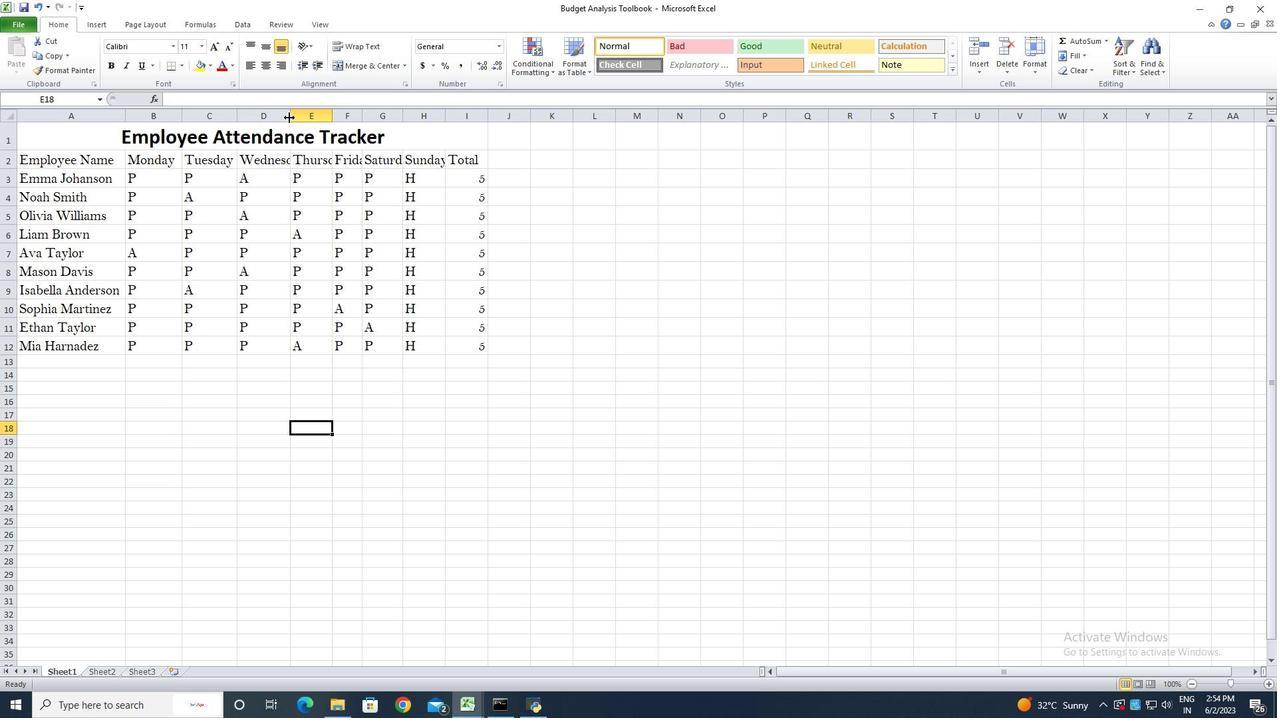 
Action: Mouse pressed left at (292, 120)
Screenshot: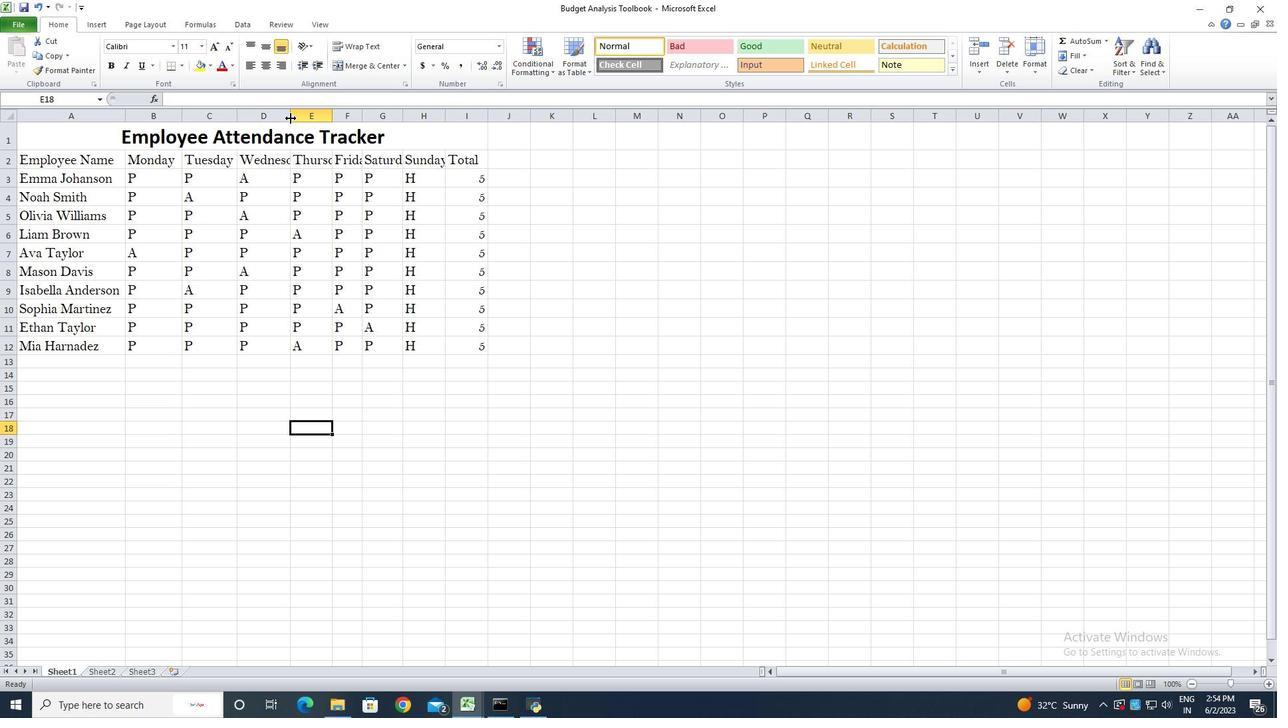 
Action: Mouse pressed left at (292, 120)
Screenshot: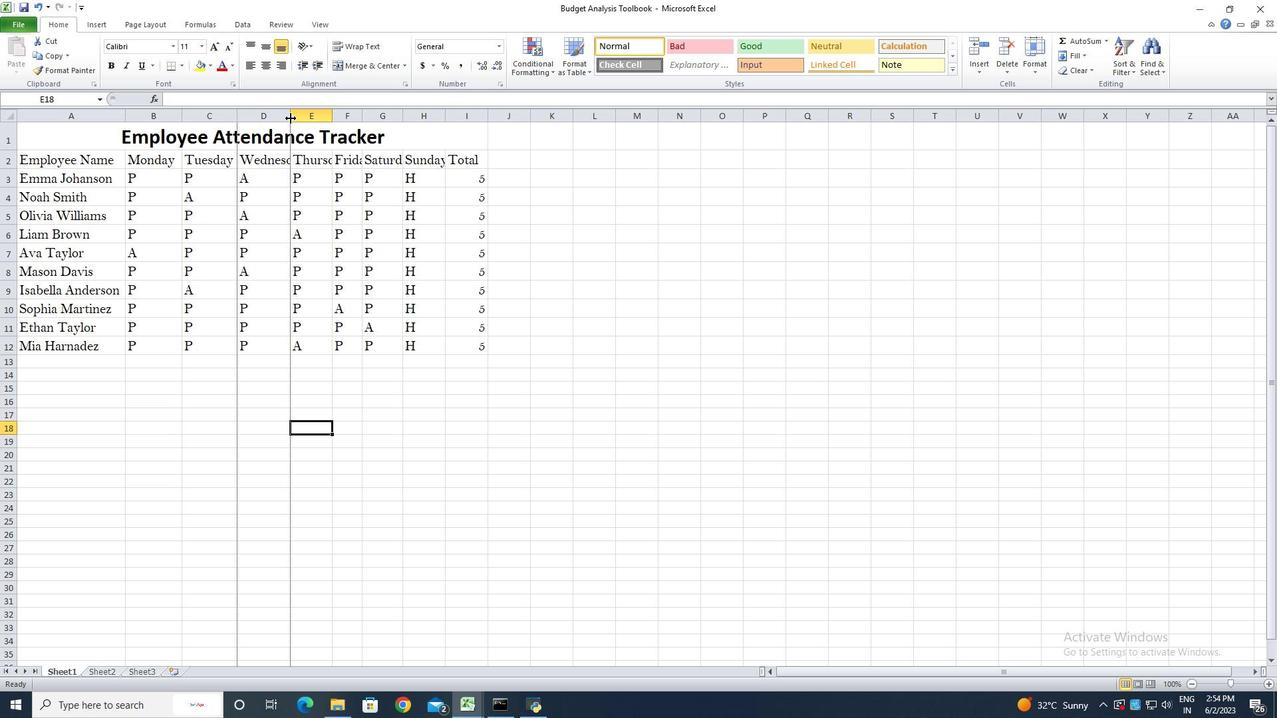 
Action: Mouse moved to (355, 122)
Screenshot: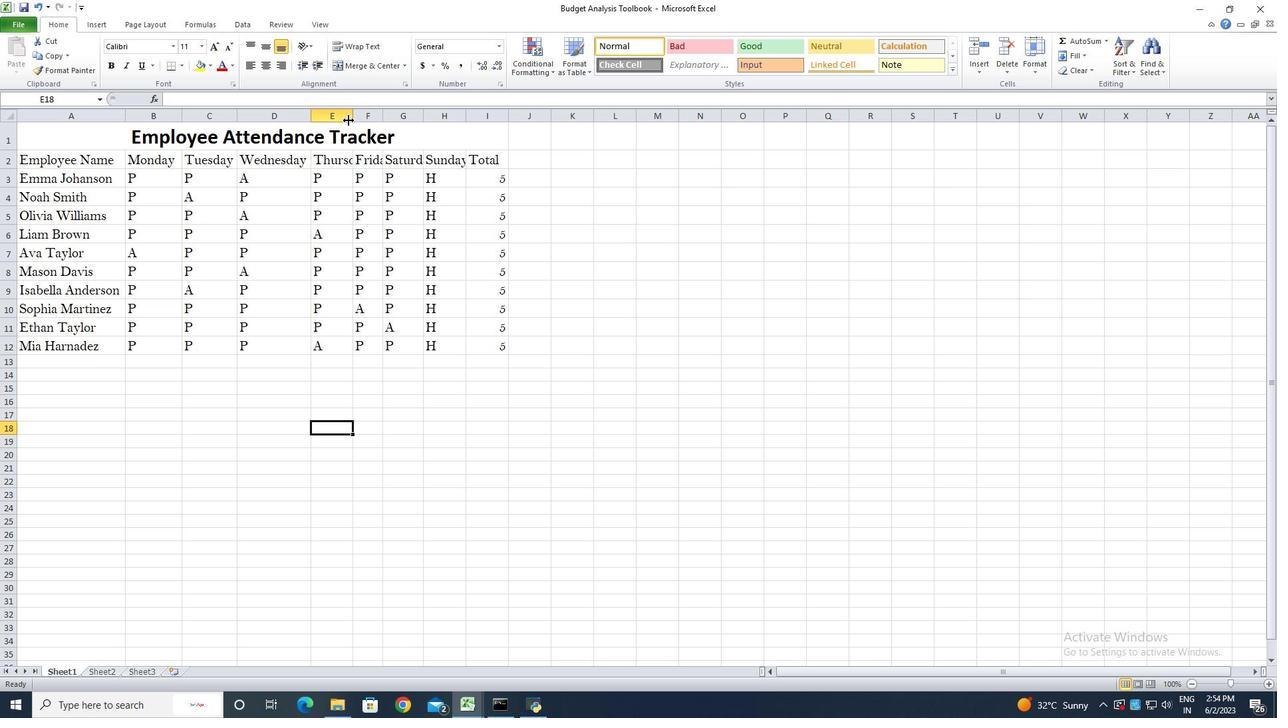 
Action: Mouse pressed left at (355, 122)
Screenshot: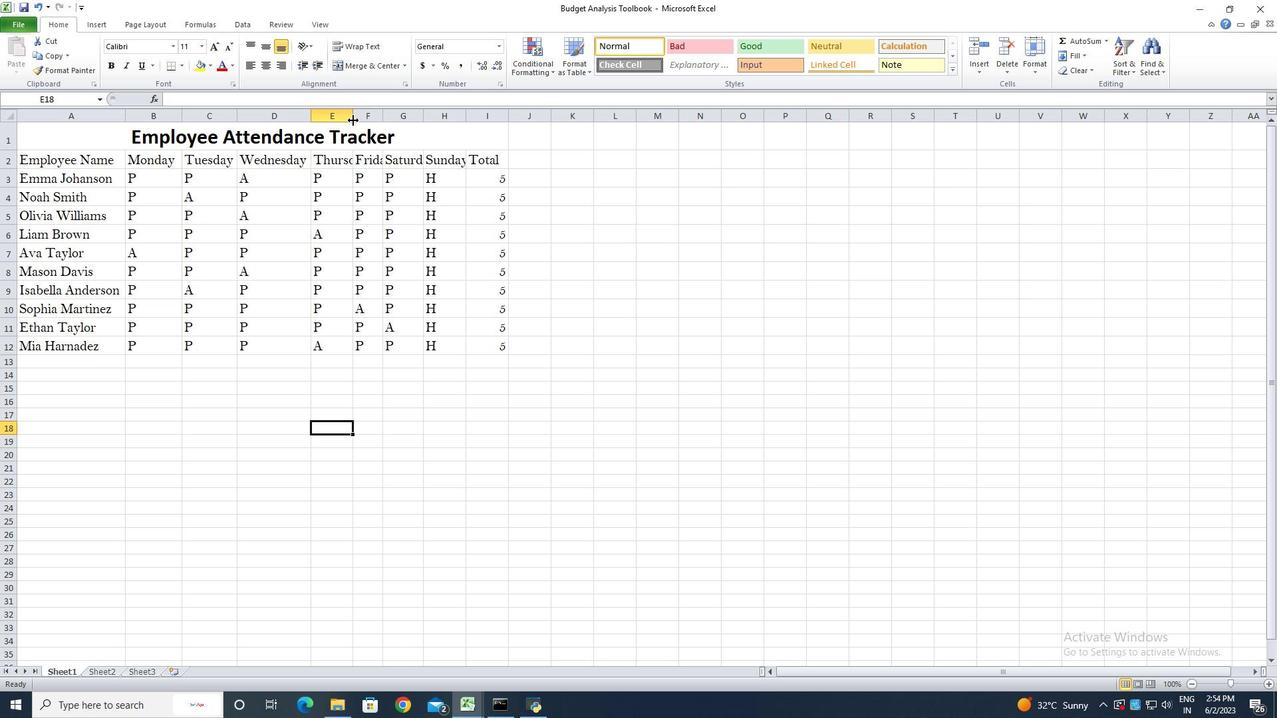 
Action: Mouse pressed left at (355, 122)
Screenshot: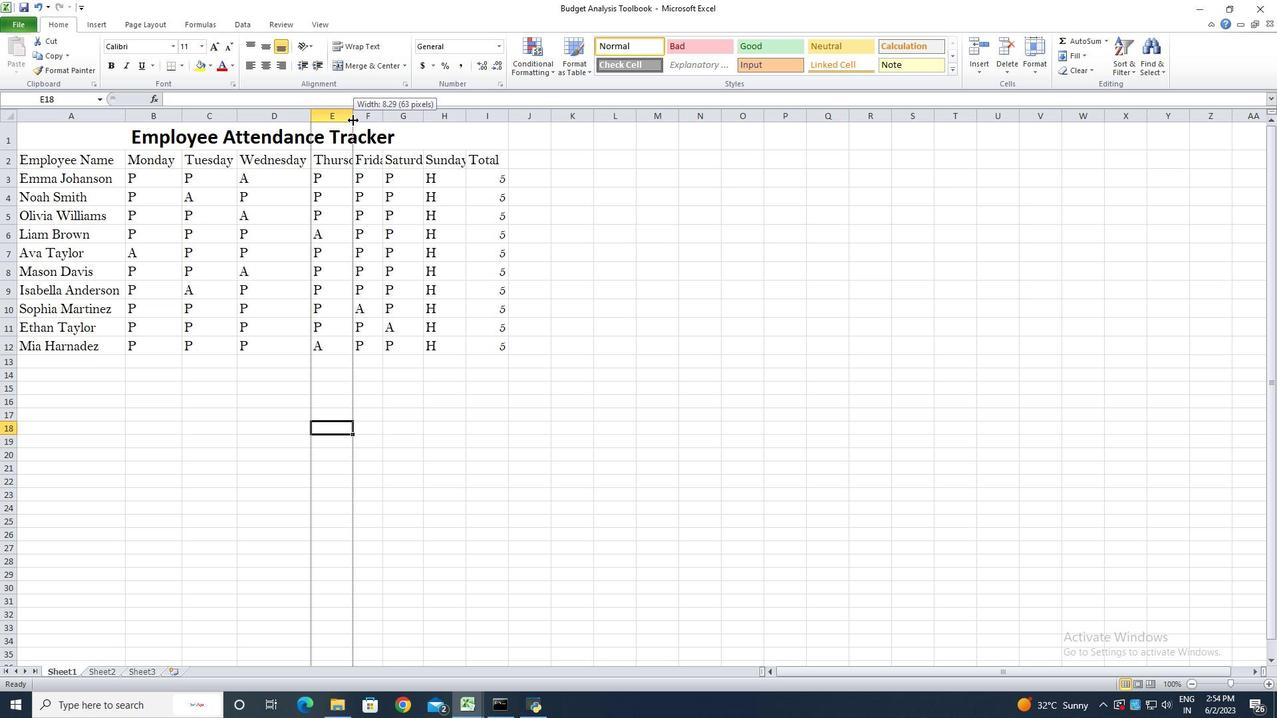 
Action: Mouse moved to (406, 120)
Screenshot: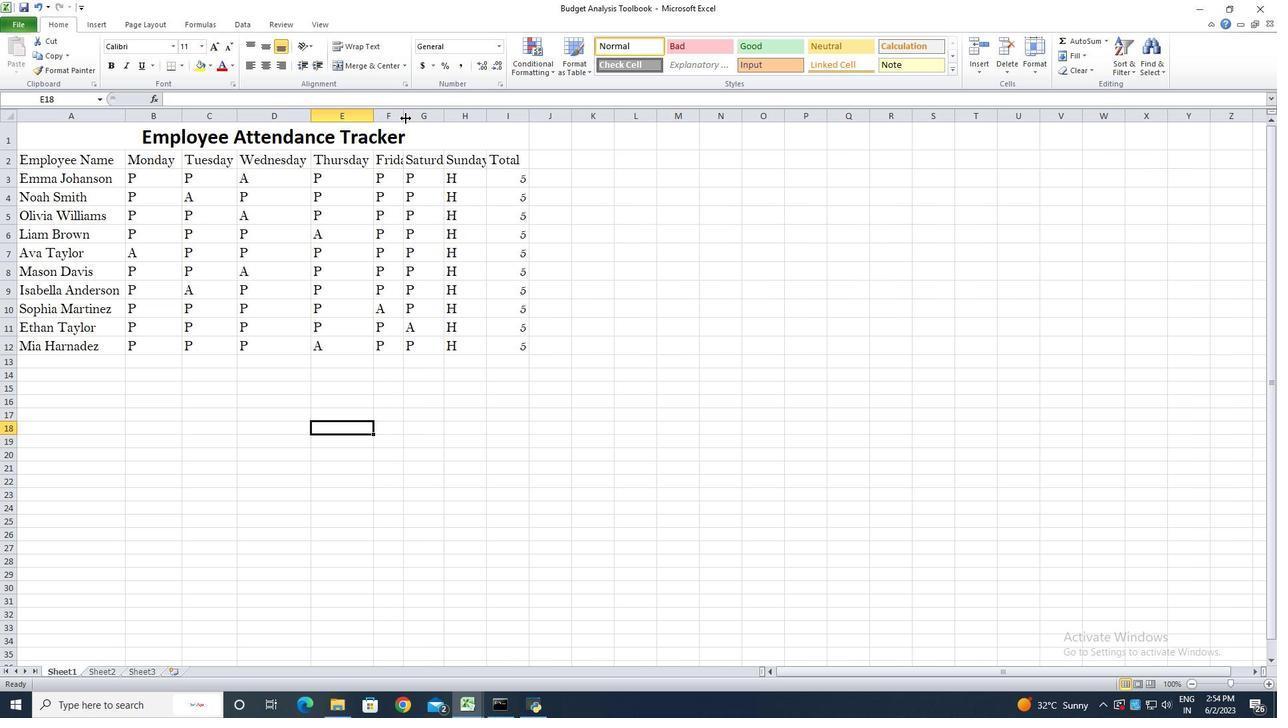 
Action: Mouse pressed left at (406, 120)
Screenshot: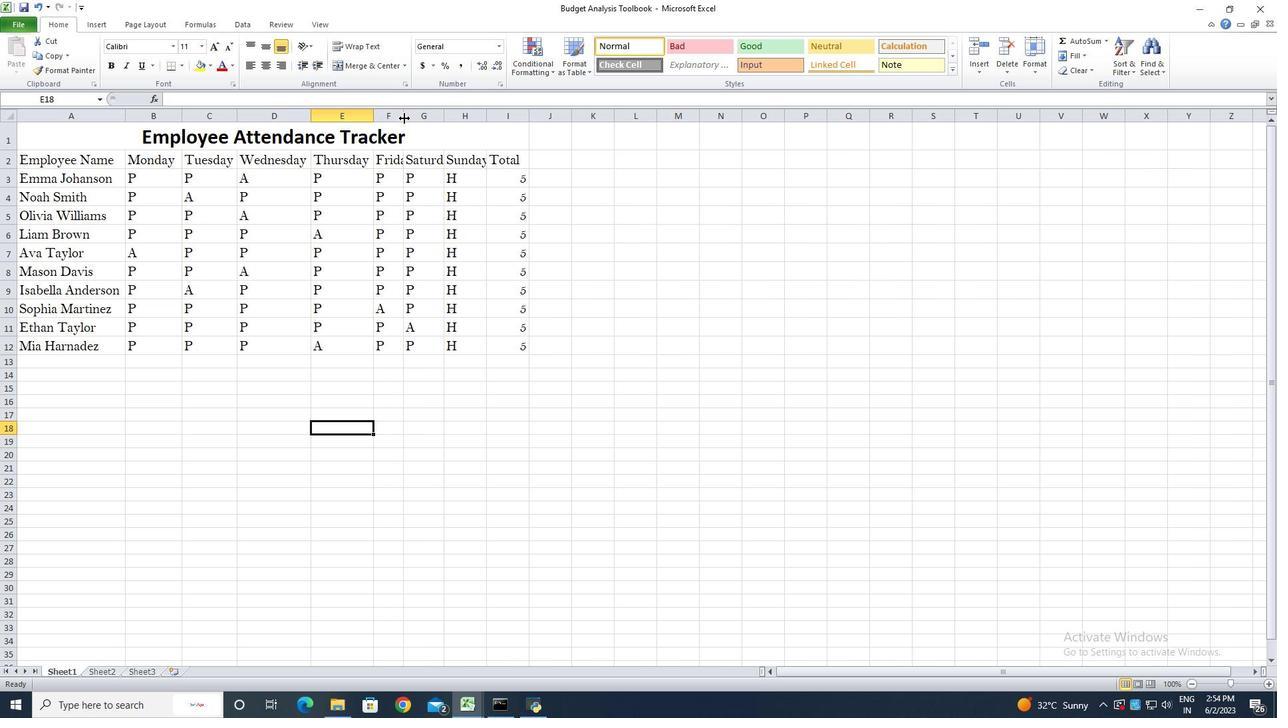
Action: Mouse pressed left at (406, 120)
Screenshot: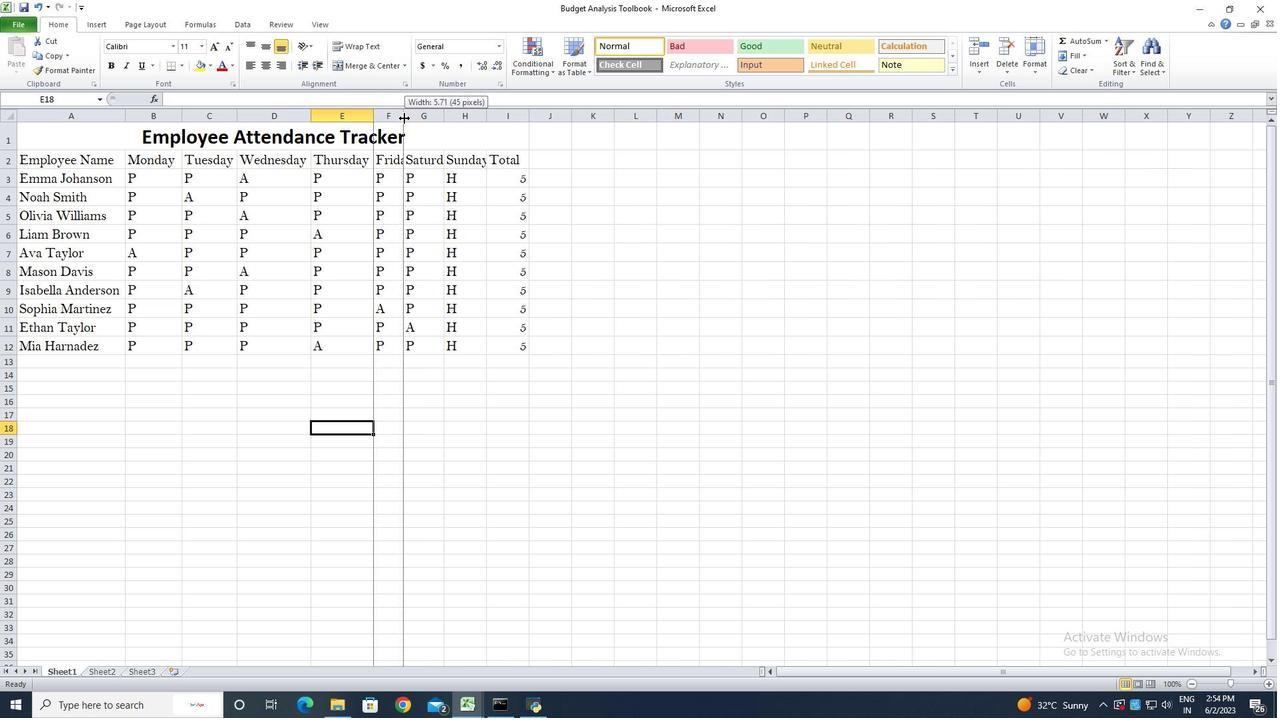 
Action: Mouse moved to (457, 121)
Screenshot: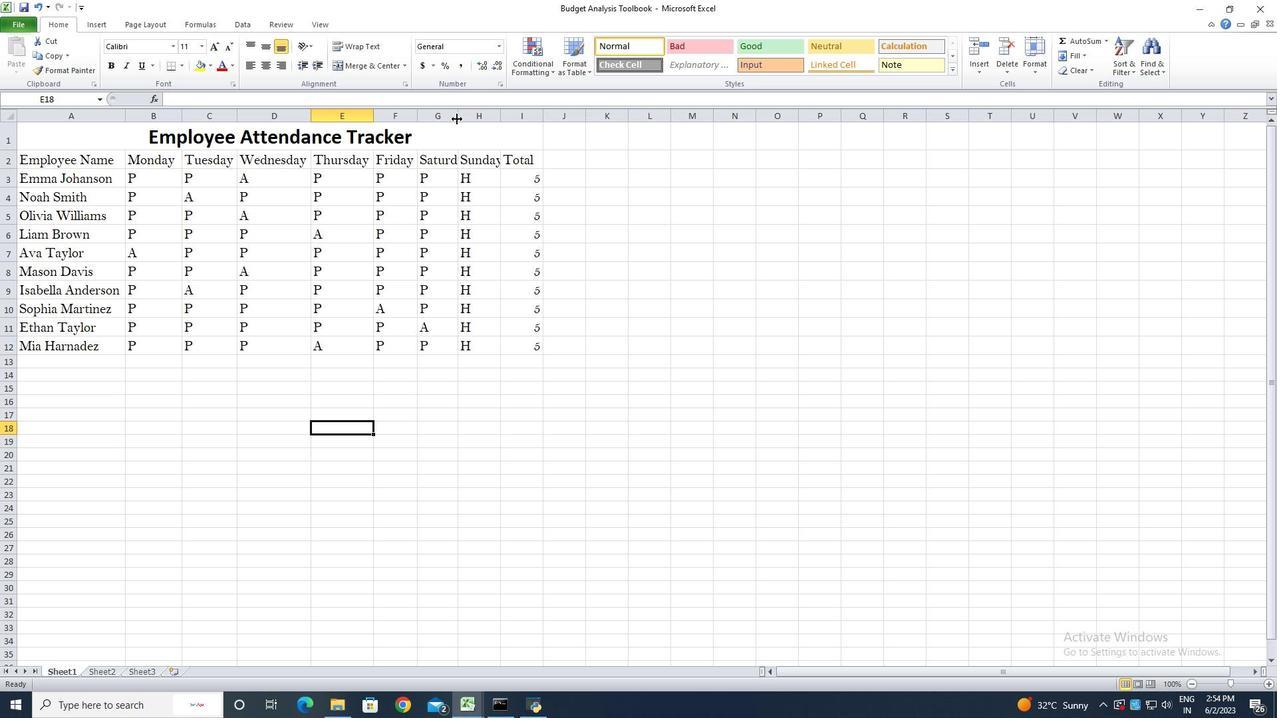 
Action: Mouse pressed left at (457, 121)
Screenshot: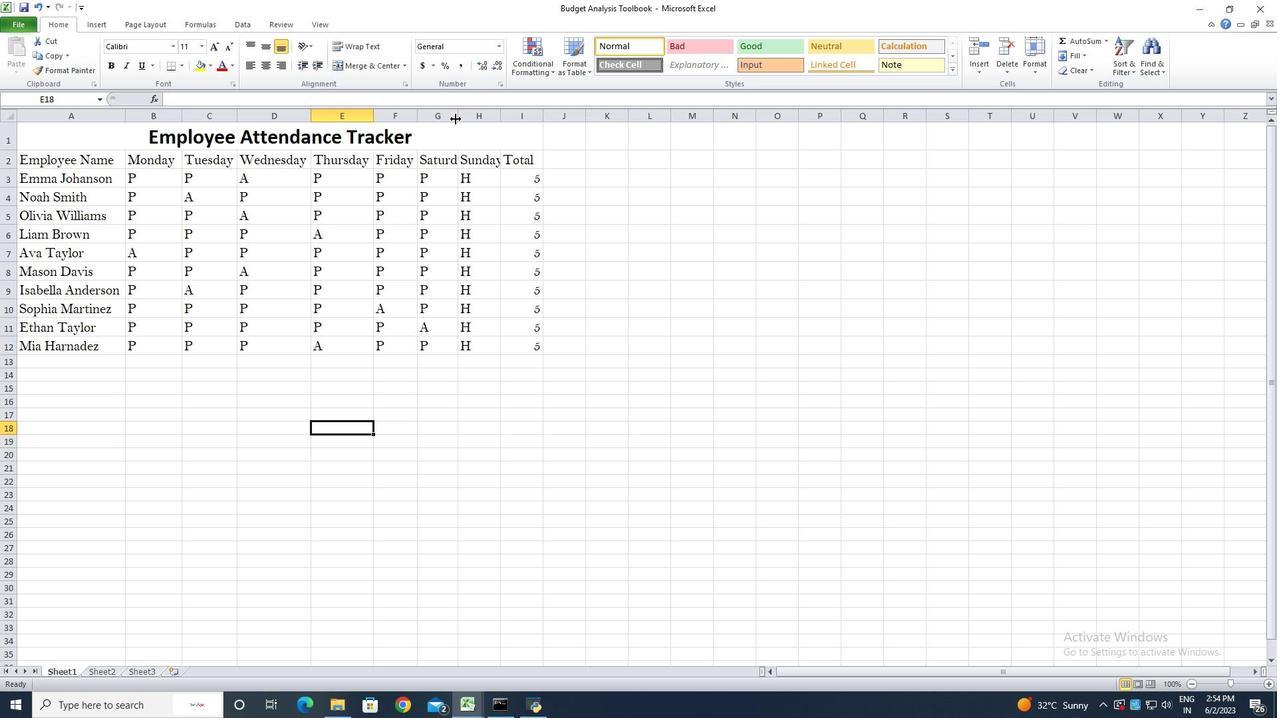 
Action: Mouse pressed left at (457, 121)
Screenshot: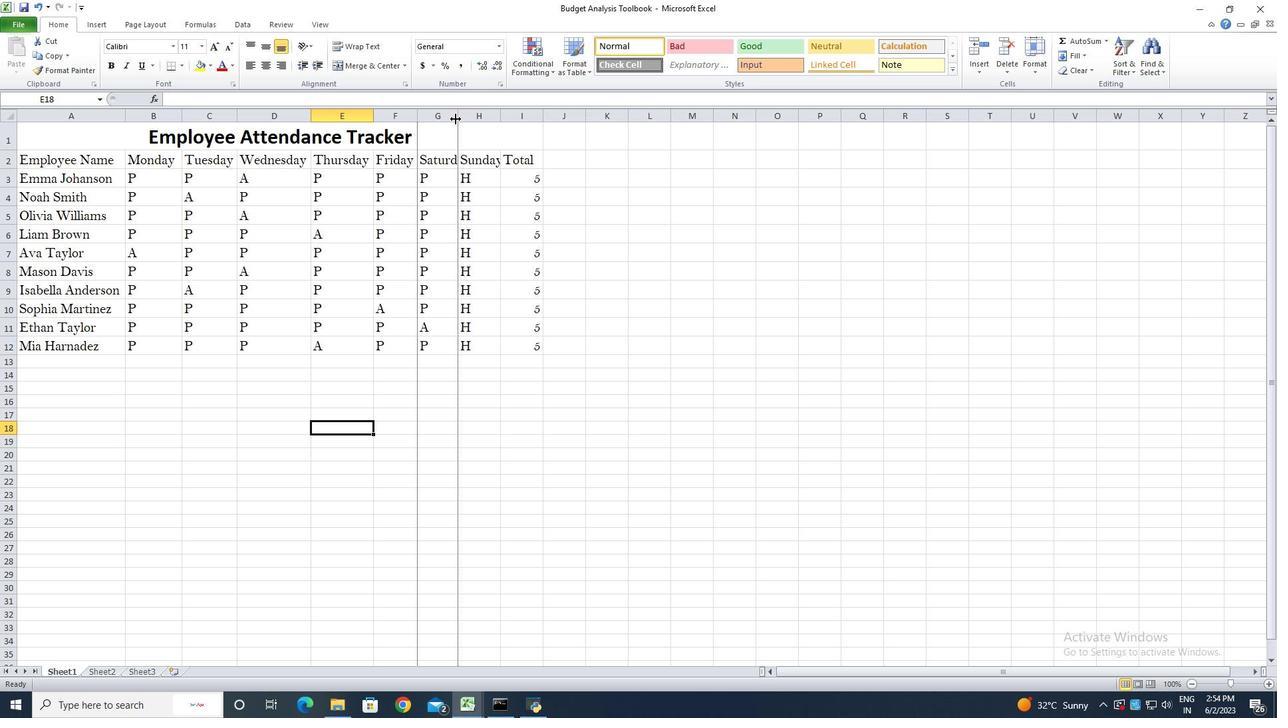 
Action: Mouse moved to (521, 119)
Screenshot: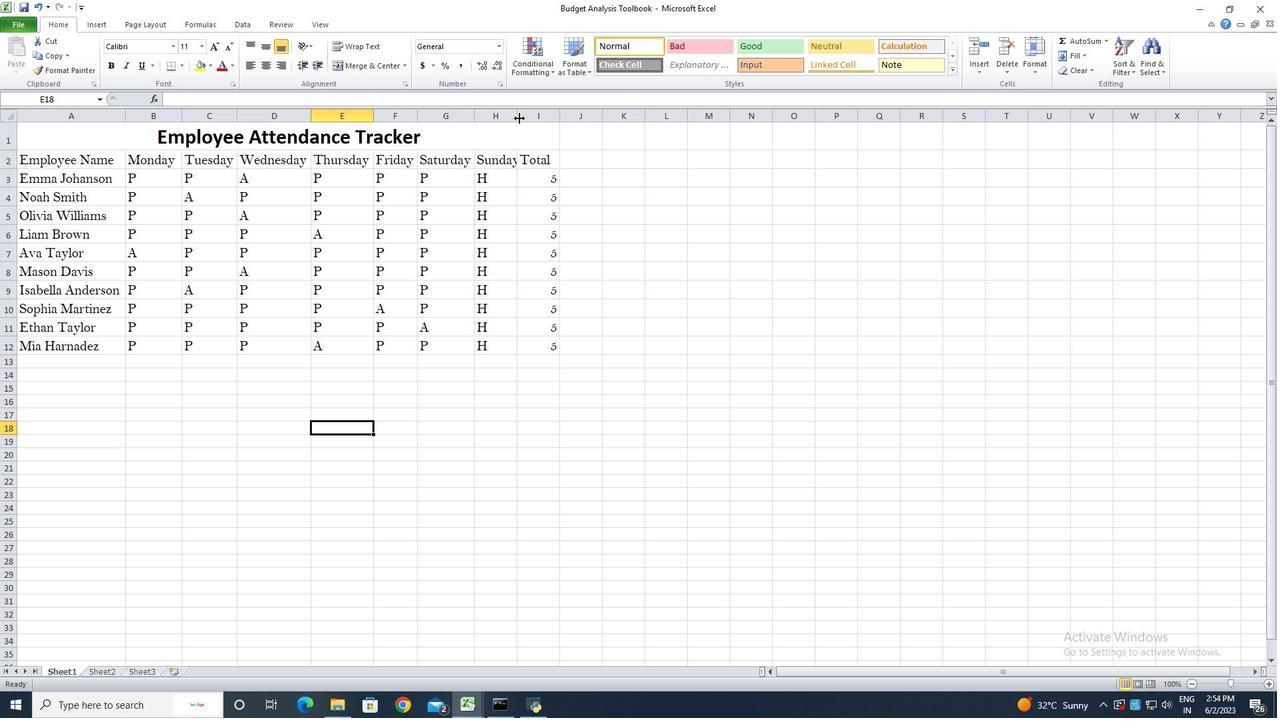 
Action: Mouse pressed left at (521, 119)
Screenshot: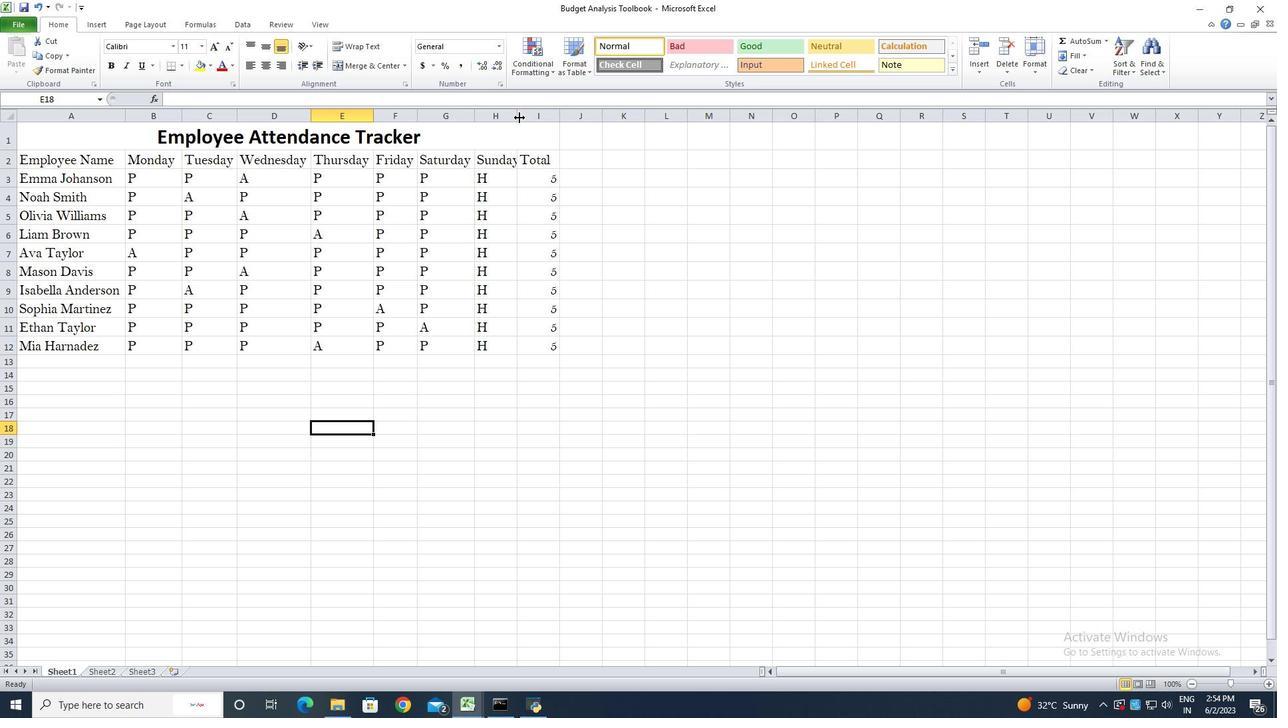 
Action: Mouse pressed left at (521, 119)
Screenshot: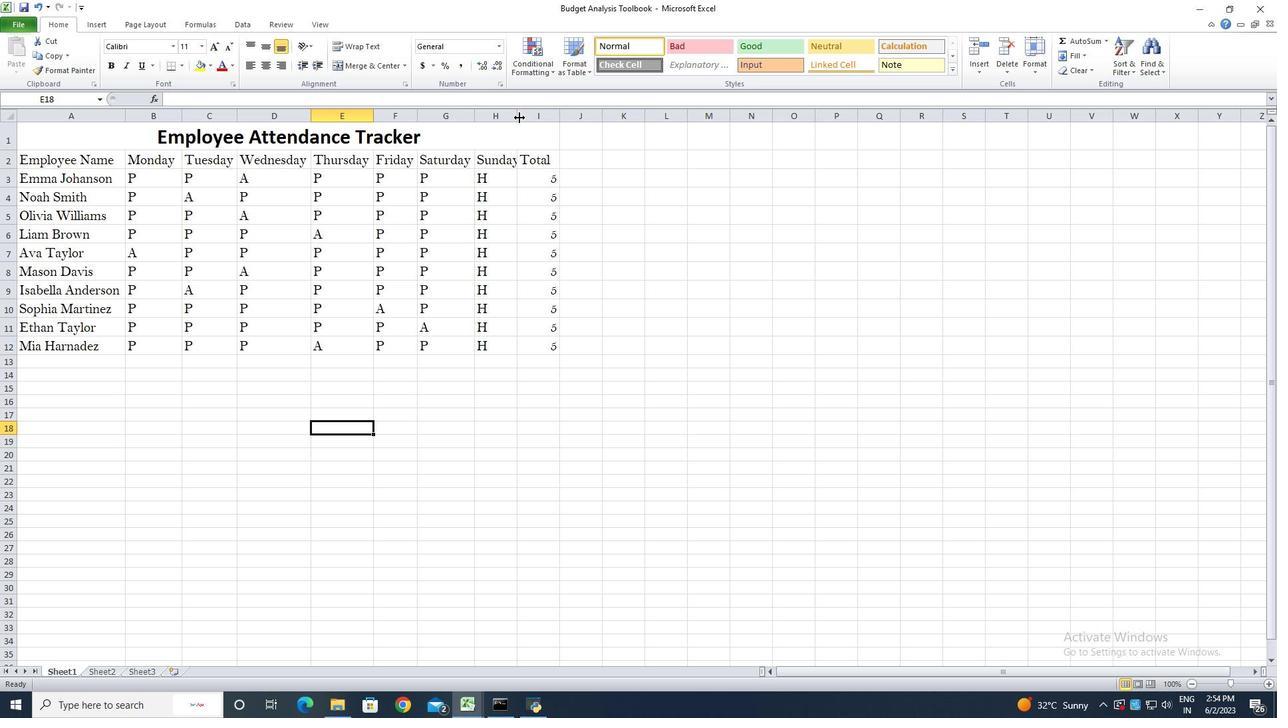 
Action: Mouse moved to (566, 120)
Screenshot: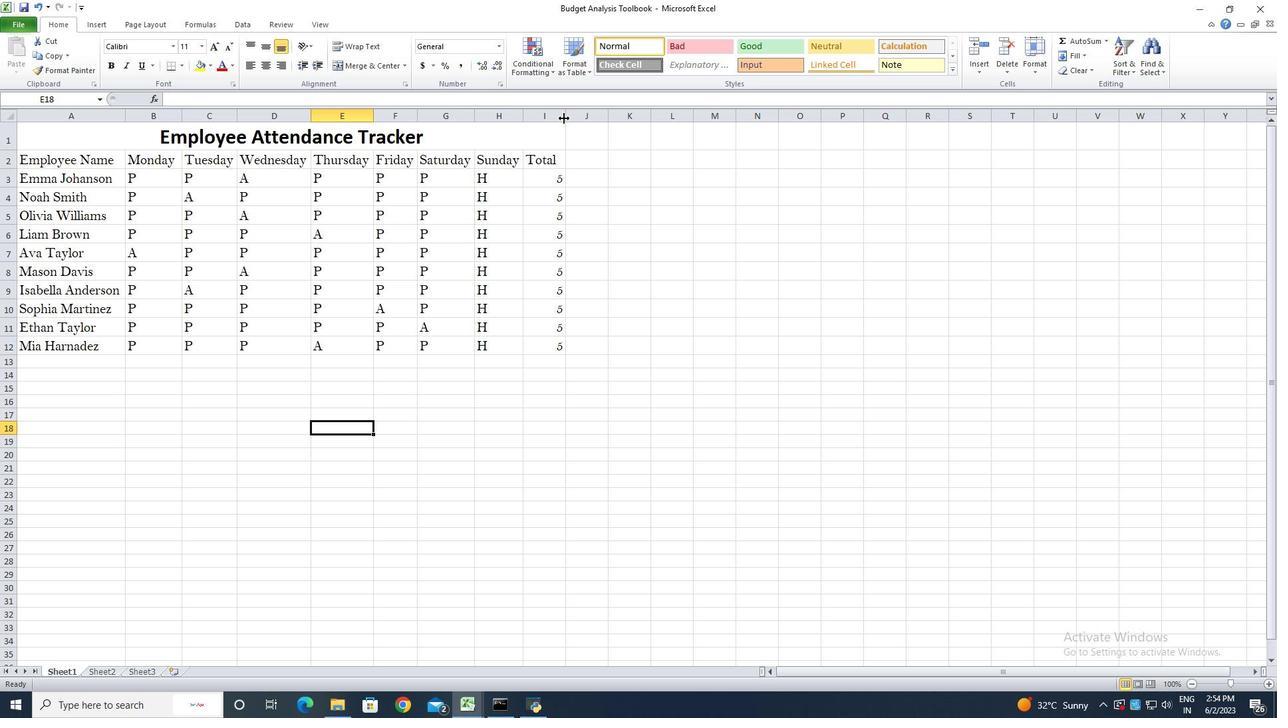 
Action: Mouse pressed left at (566, 120)
Screenshot: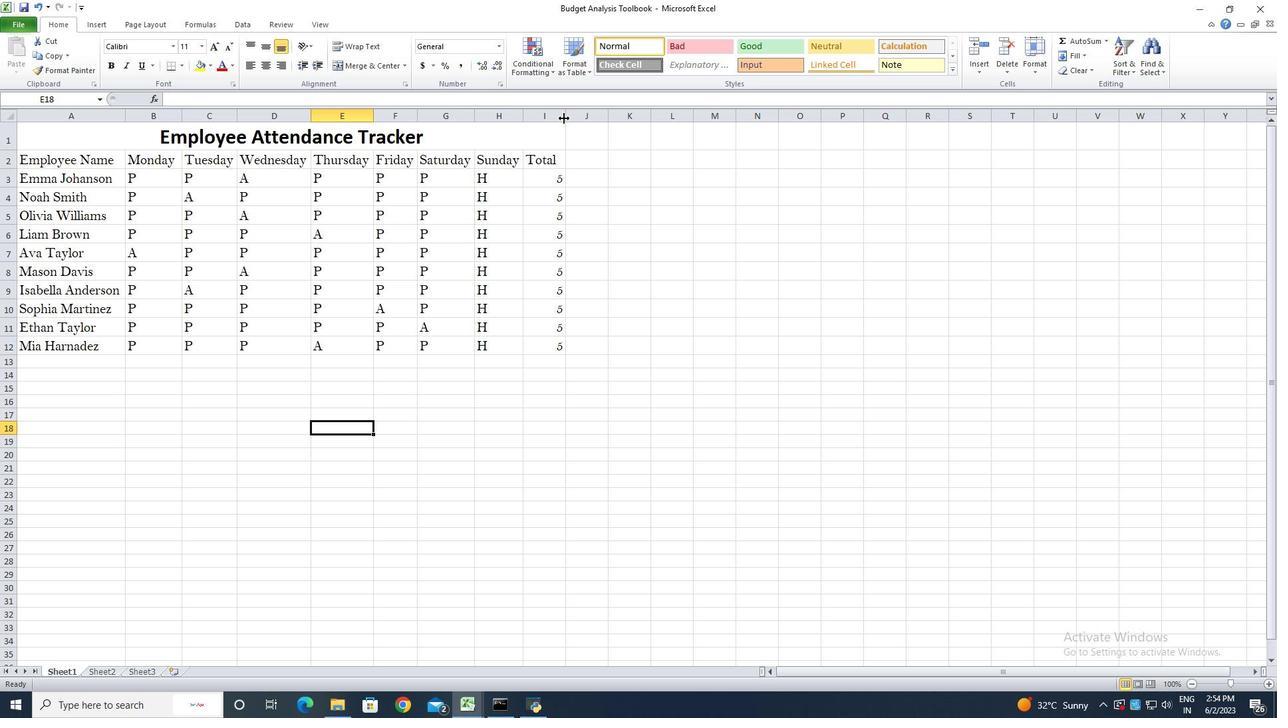 
Action: Mouse pressed left at (566, 120)
Screenshot: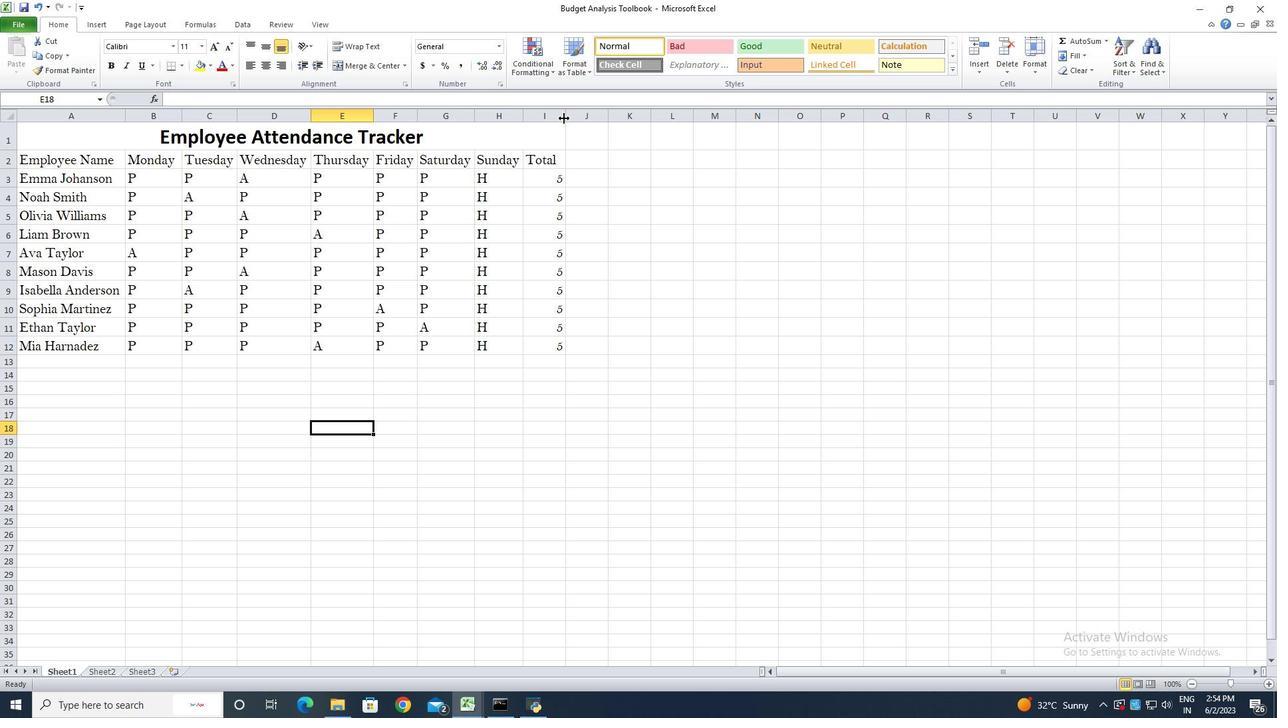 
Action: Mouse moved to (145, 143)
Screenshot: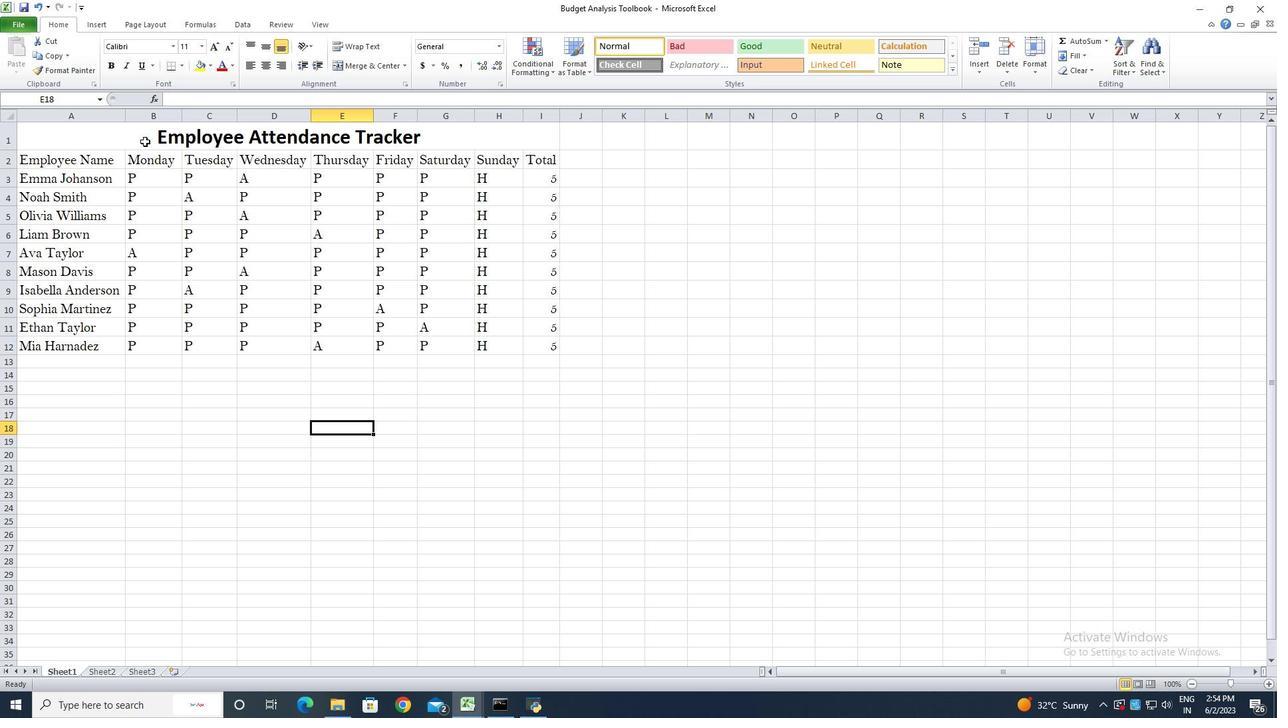 
Action: Mouse pressed left at (145, 143)
Screenshot: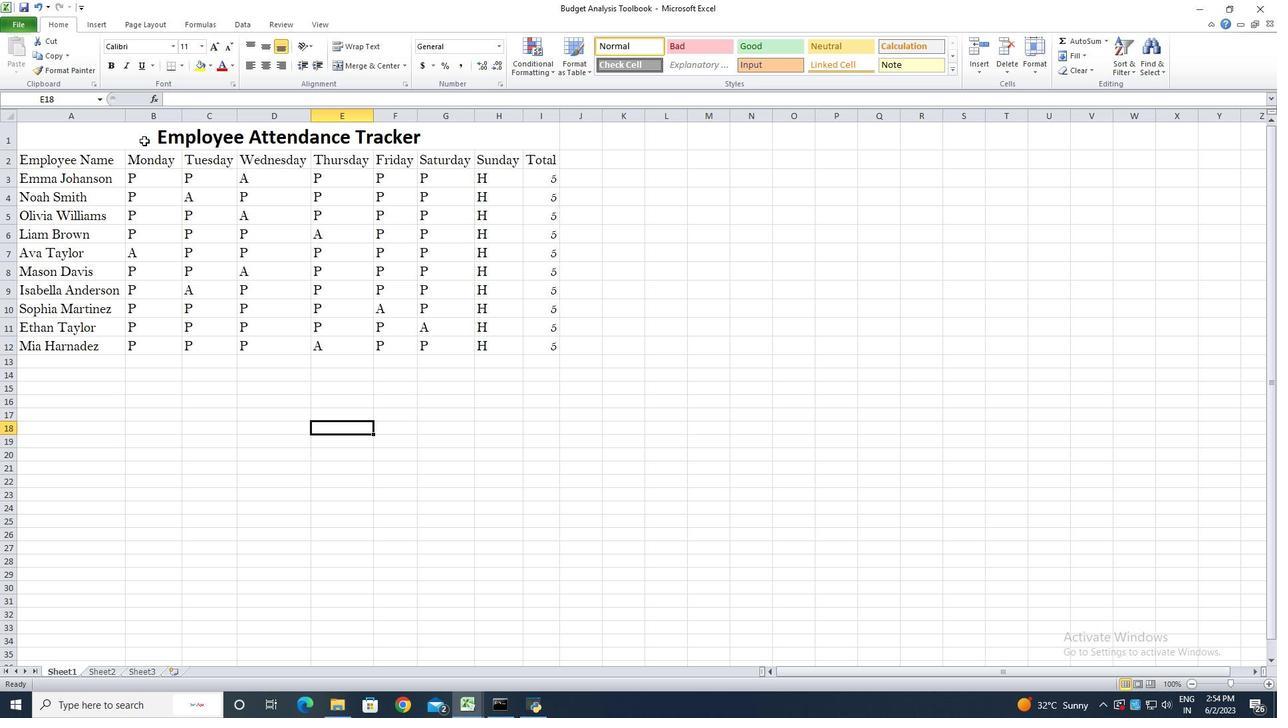 
Action: Mouse moved to (125, 138)
Screenshot: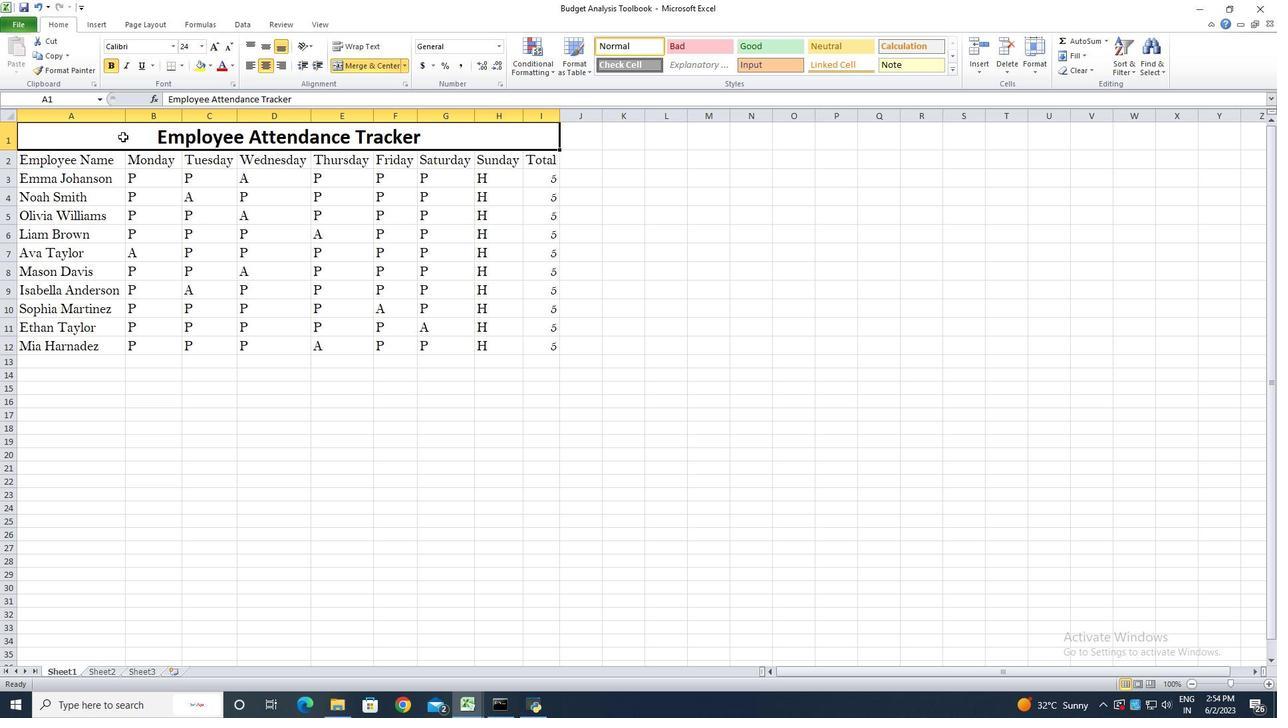 
Action: Mouse pressed left at (125, 138)
Screenshot: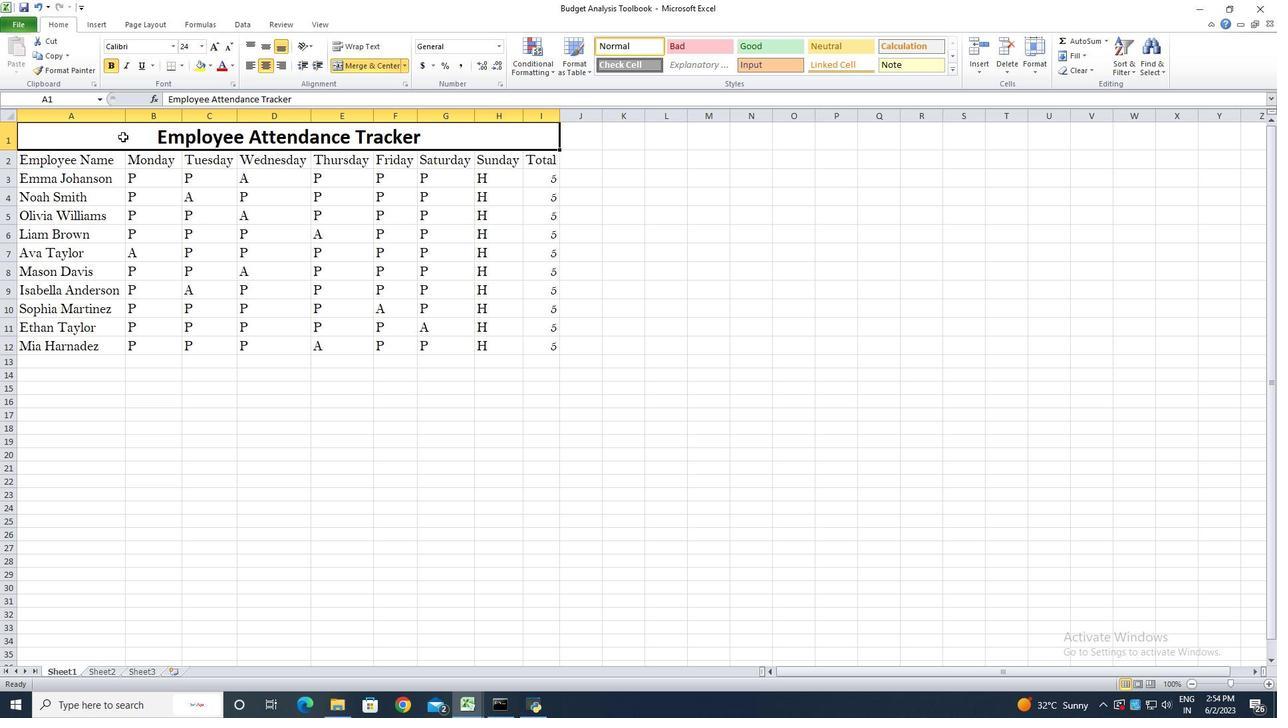 
Action: Mouse moved to (269, 44)
Screenshot: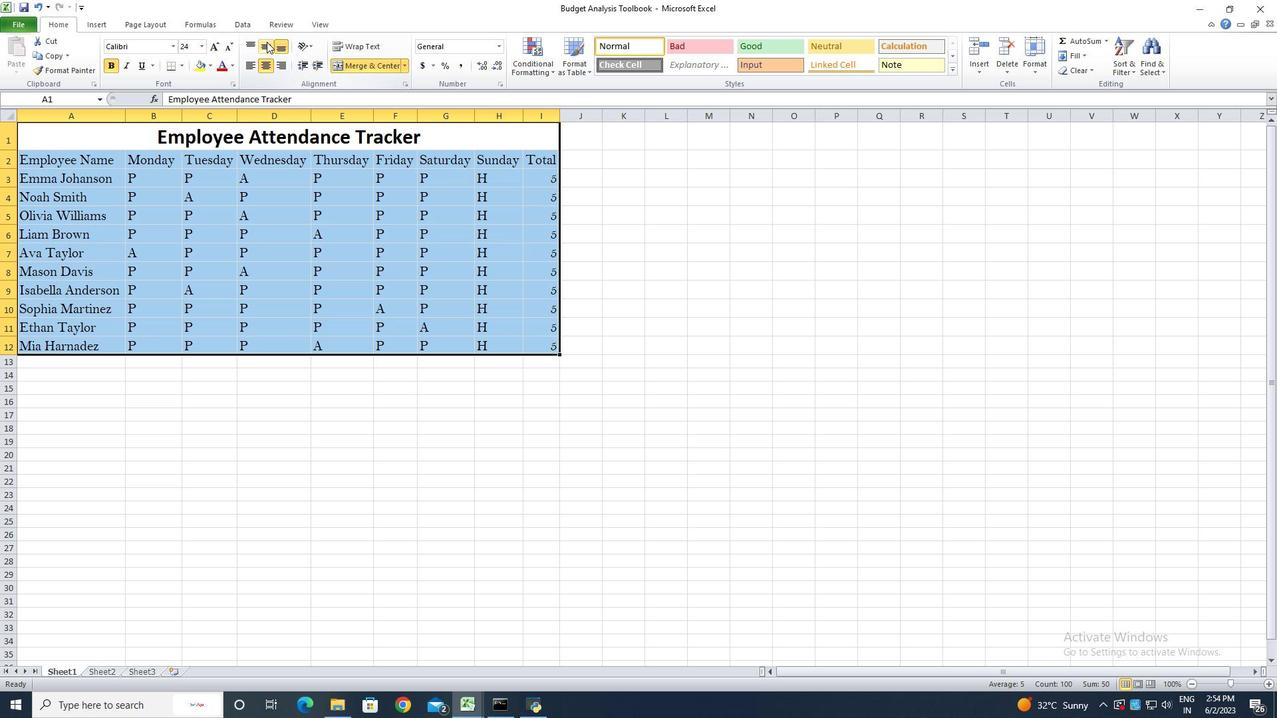 
Action: Mouse pressed left at (269, 44)
Screenshot: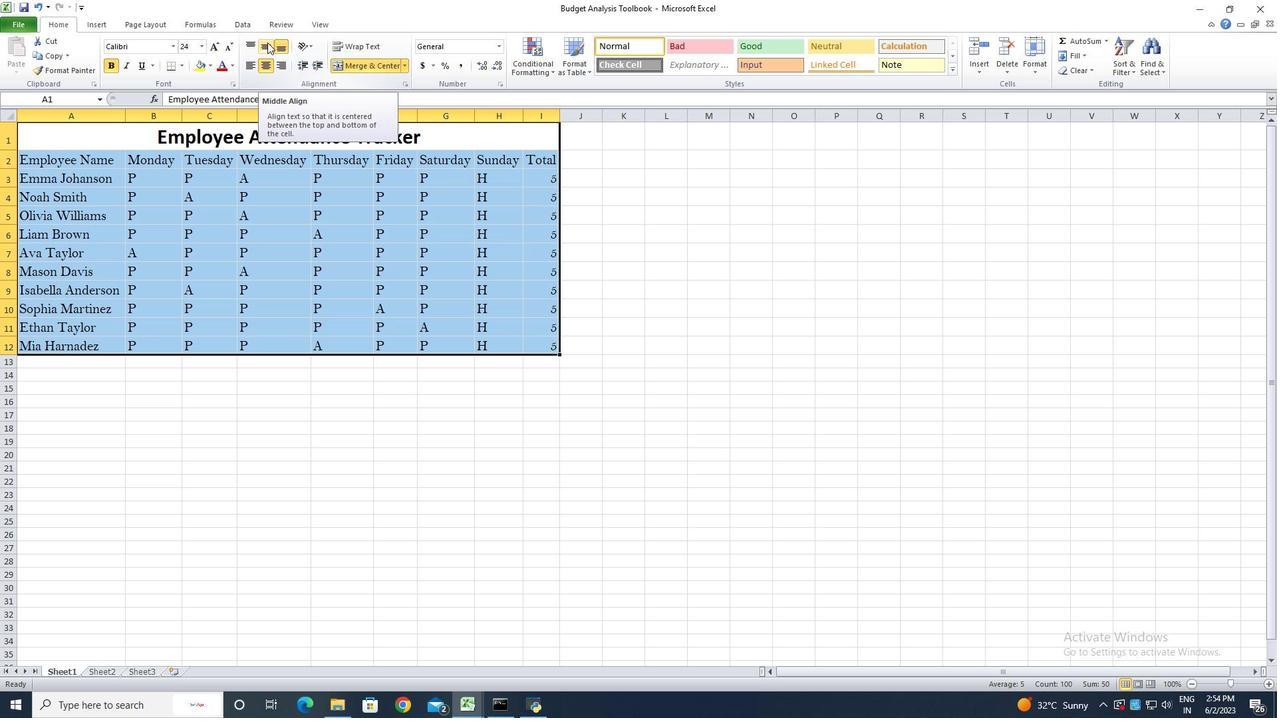 
Action: Mouse moved to (265, 67)
Screenshot: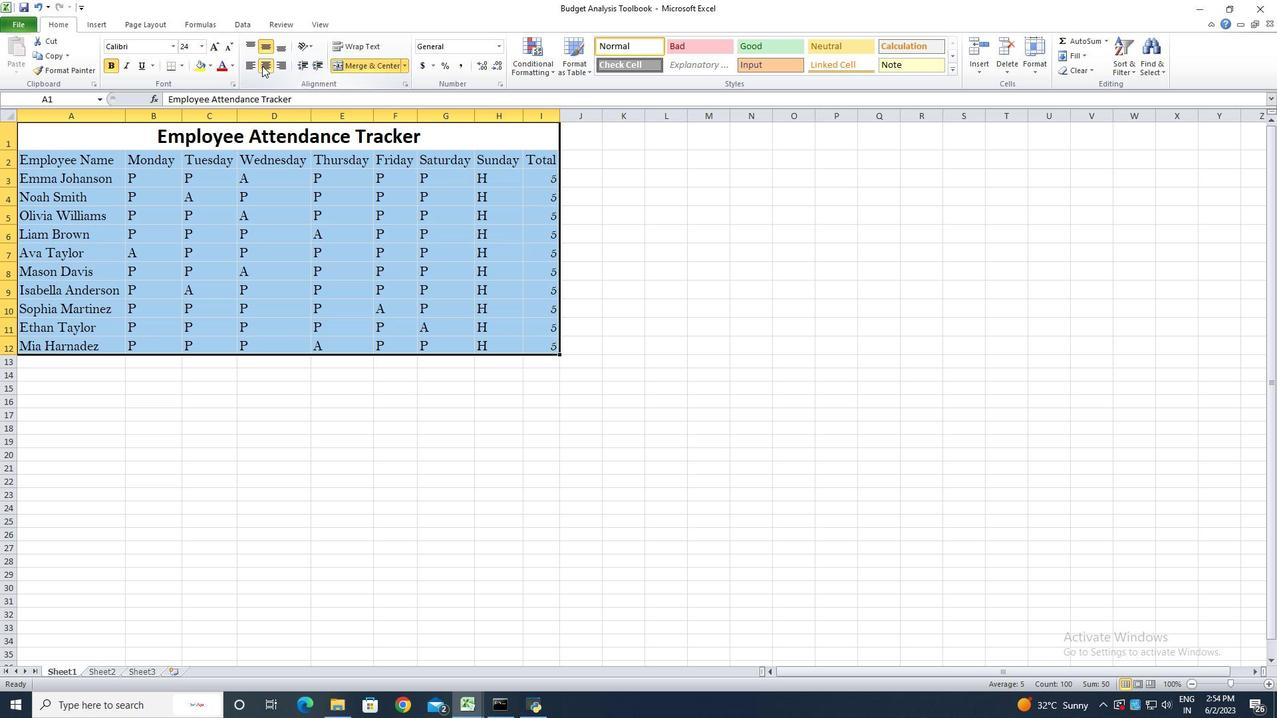 
Action: Mouse pressed left at (265, 67)
Screenshot: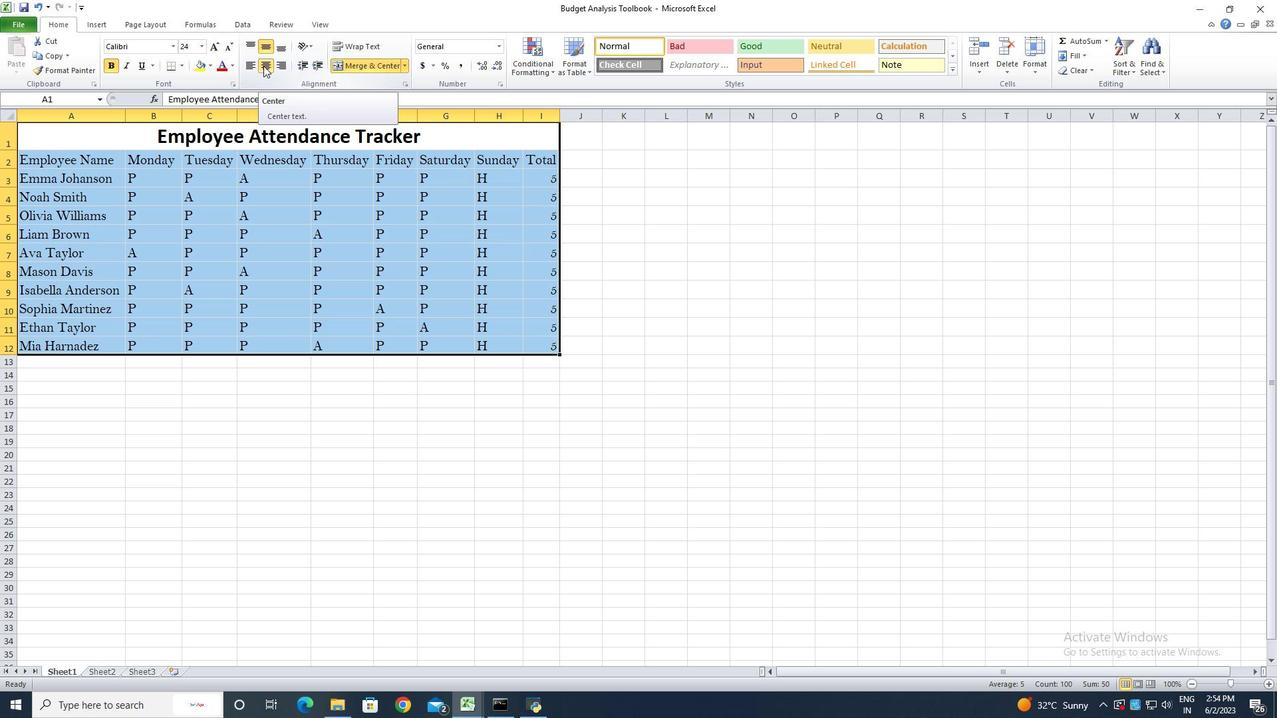 
Action: Mouse pressed left at (265, 67)
Screenshot: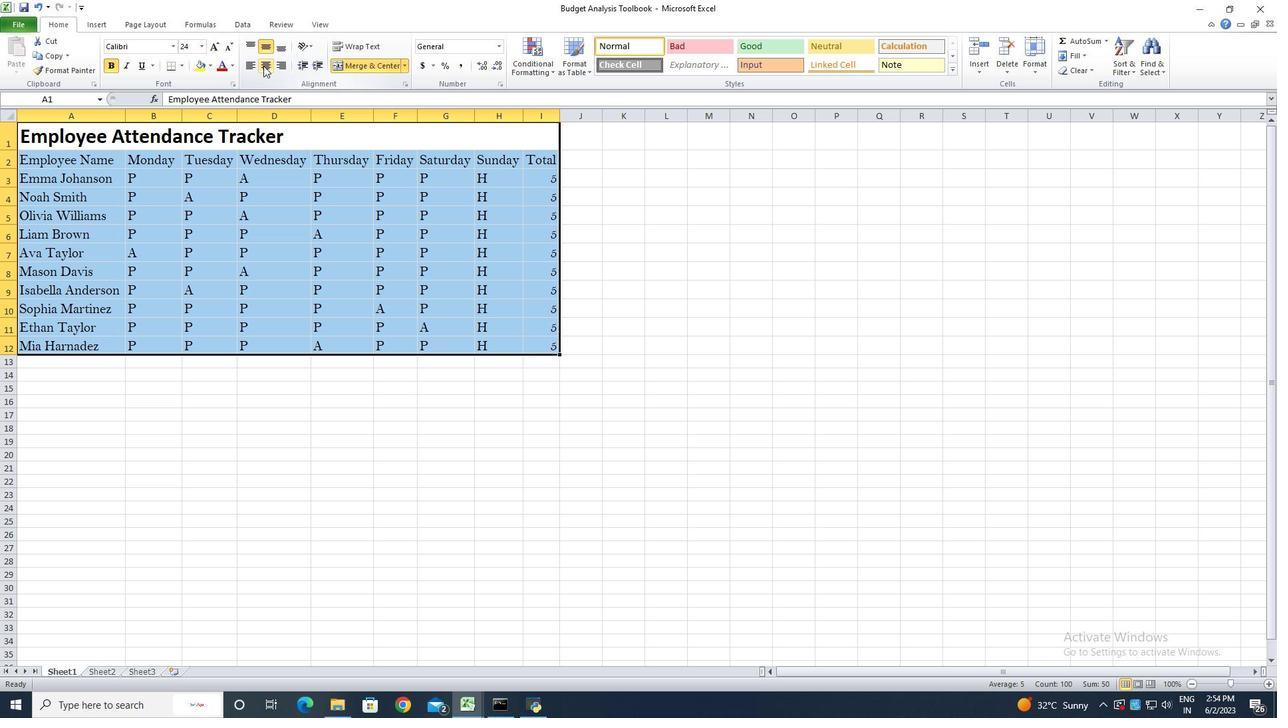 
Action: Mouse moved to (447, 399)
Screenshot: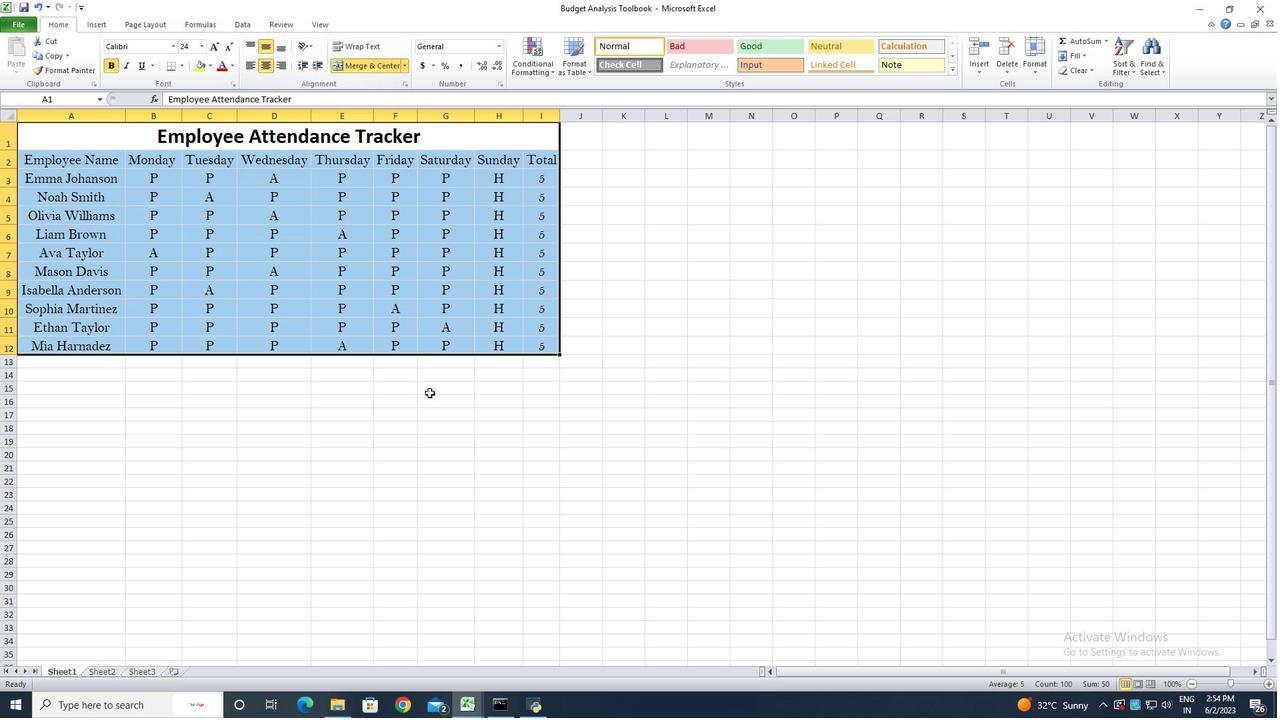 
Action: Mouse pressed left at (447, 399)
Screenshot: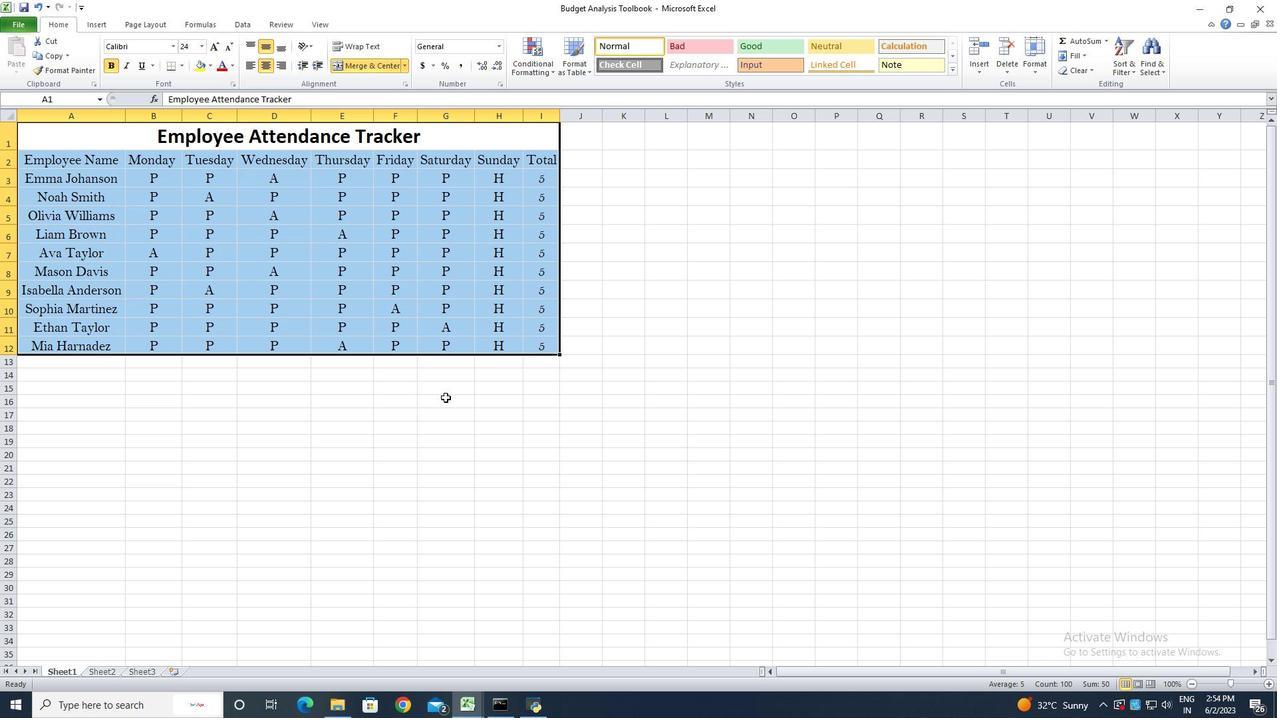 
Action: Key pressed ctrl+S<'\x13'><'\x13'>ctrl+S
Screenshot: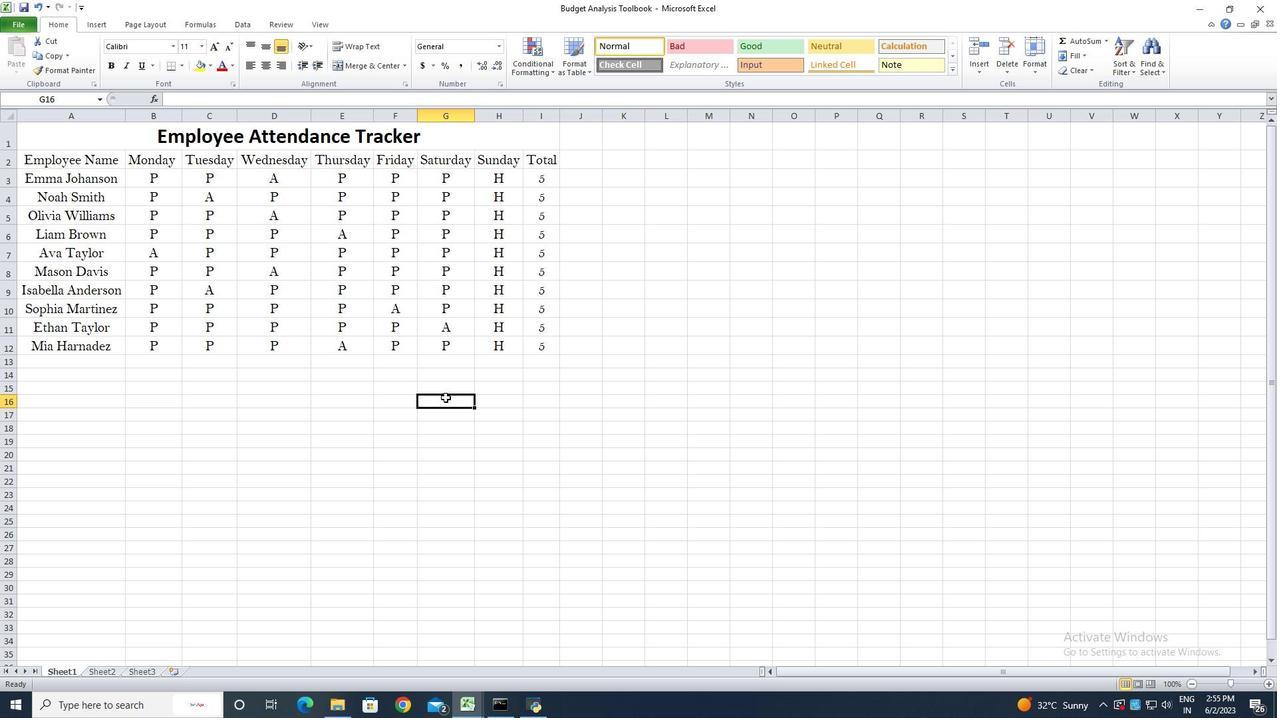 
